 Task: Look for space in Ciudad Guayana, Venezuela from 26th August, 2023 to 10th September, 2023 for 6 adults, 2 children in price range Rs.10000 to Rs.15000. Place can be entire place or shared room with 6 bedrooms having 6 beds and 6 bathrooms. Property type can be house, flat, guest house. Amenities needed are: wifi, TV, free parkinig on premises, gym, breakfast. Booking option can be shelf check-in. Required host language is English.
Action: Mouse moved to (485, 93)
Screenshot: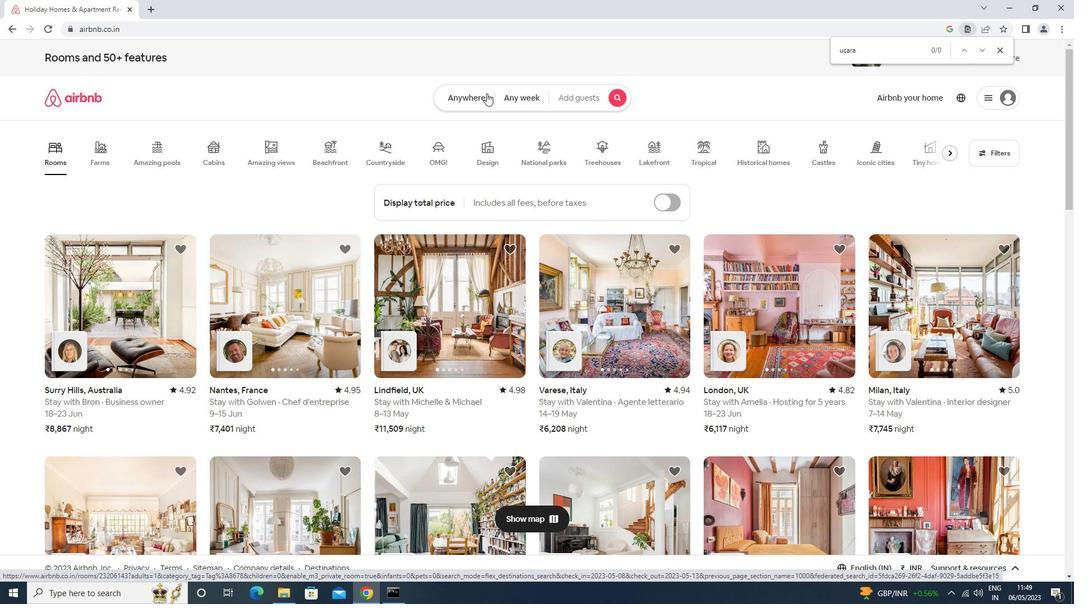 
Action: Mouse pressed left at (485, 93)
Screenshot: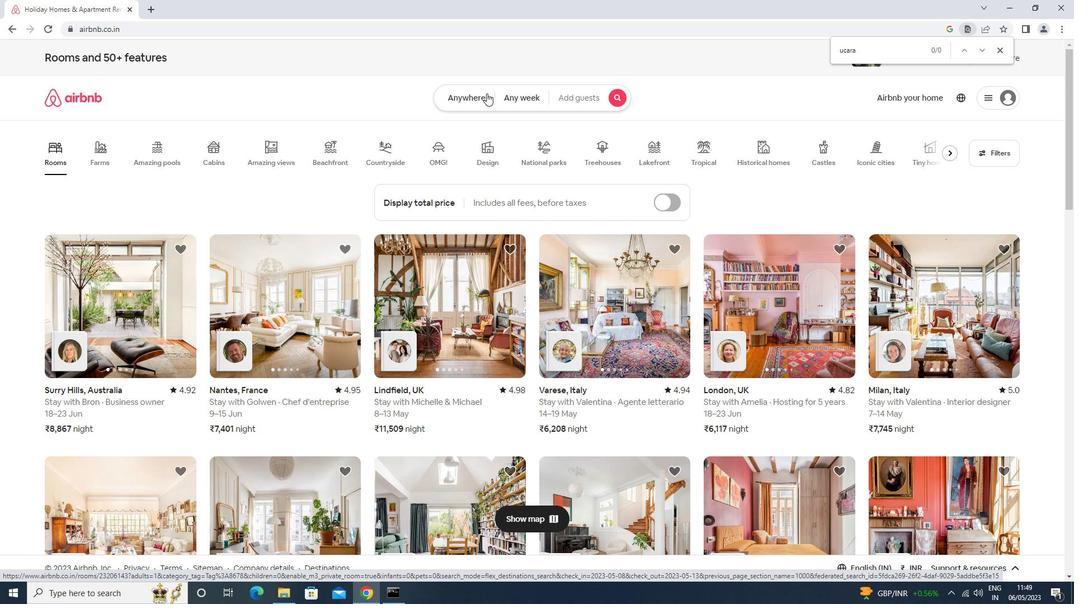 
Action: Mouse moved to (433, 135)
Screenshot: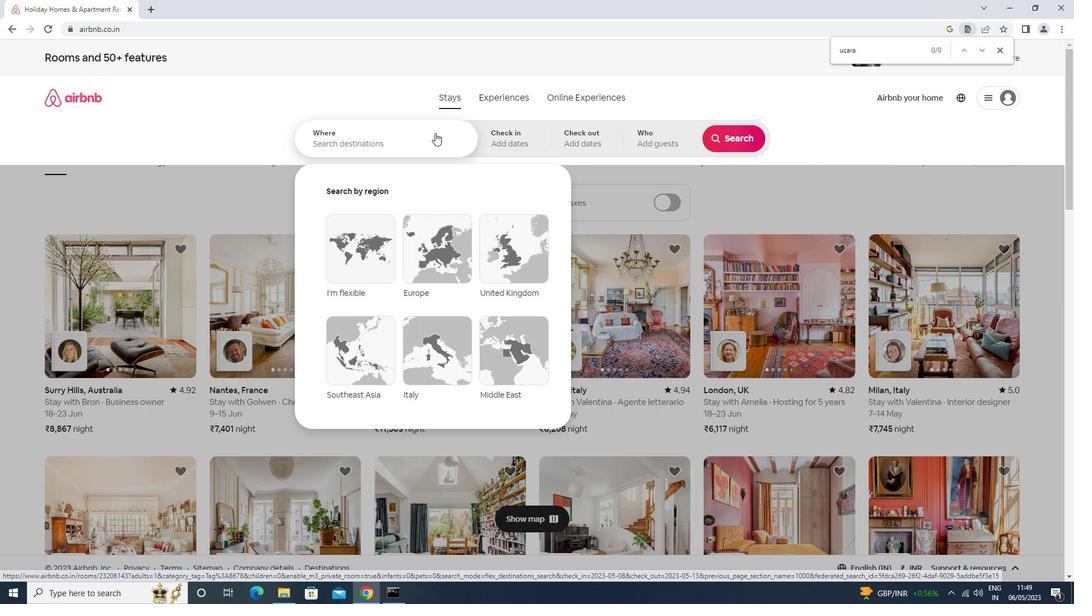 
Action: Mouse pressed left at (433, 135)
Screenshot: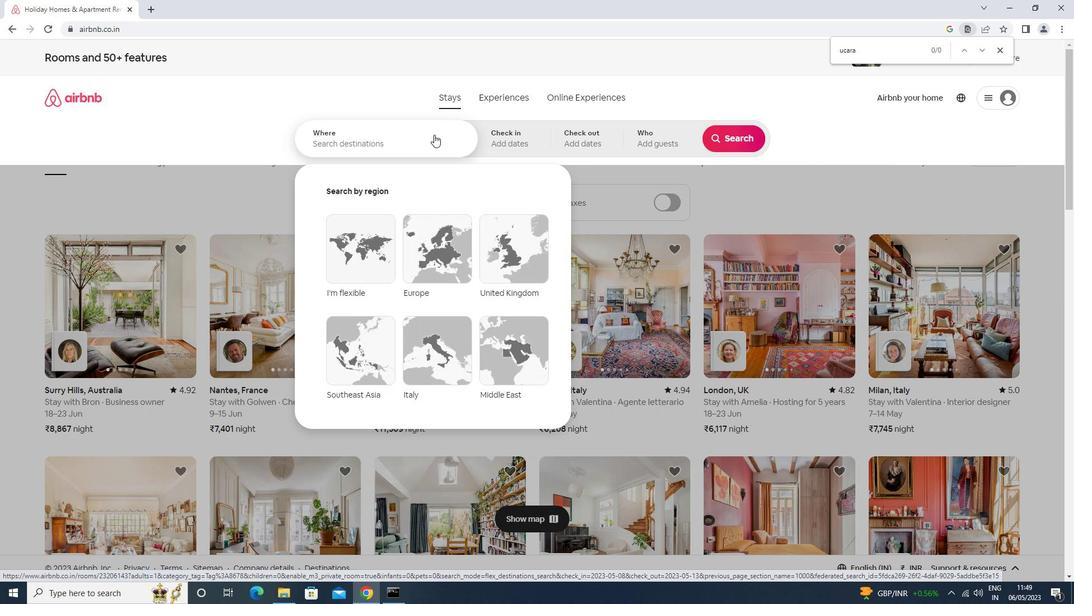 
Action: Key pressed ciug<Key.backspace>dad<Key.space>guat<Key.backspace>yana<Key.enter>
Screenshot: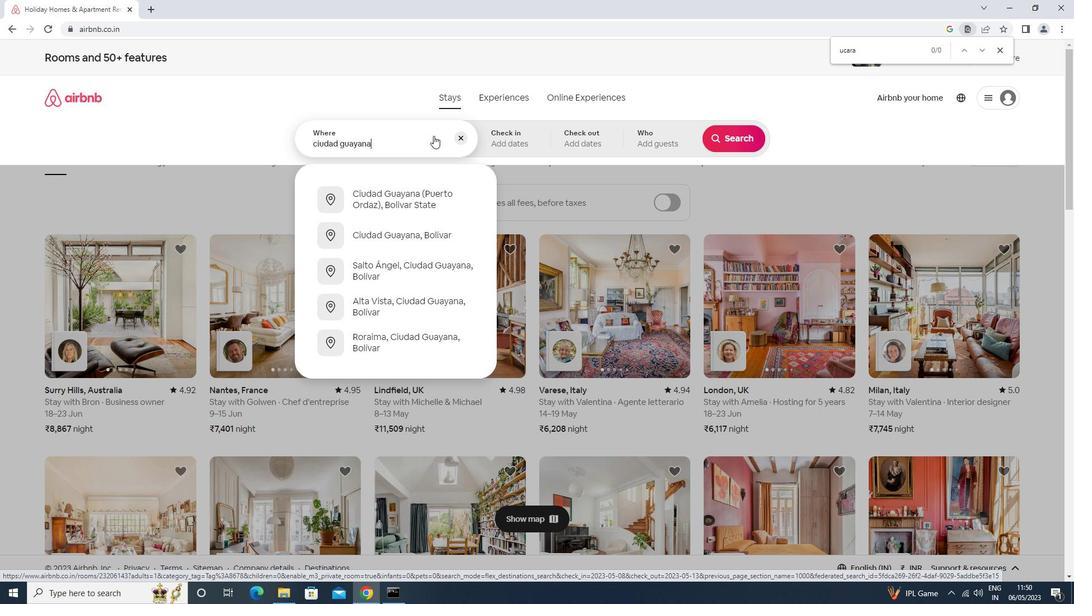 
Action: Mouse moved to (727, 230)
Screenshot: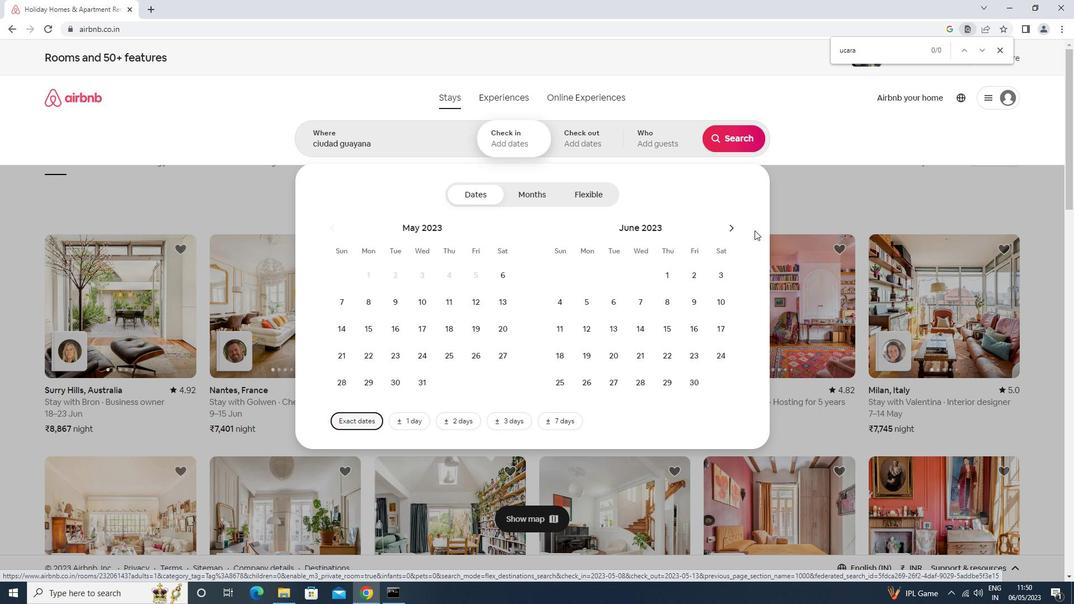 
Action: Mouse pressed left at (727, 230)
Screenshot: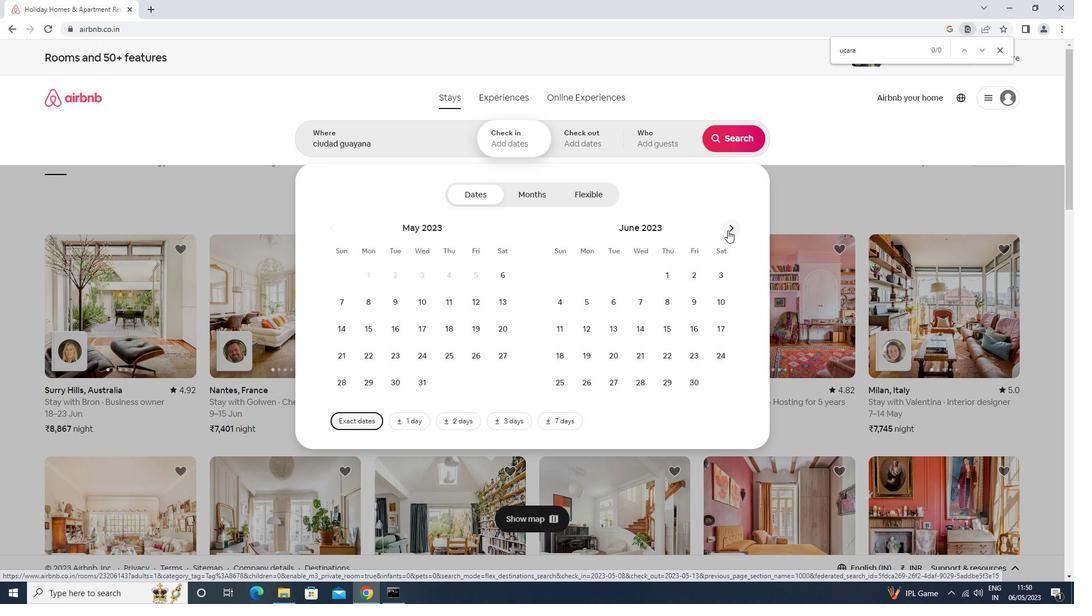 
Action: Mouse pressed left at (727, 230)
Screenshot: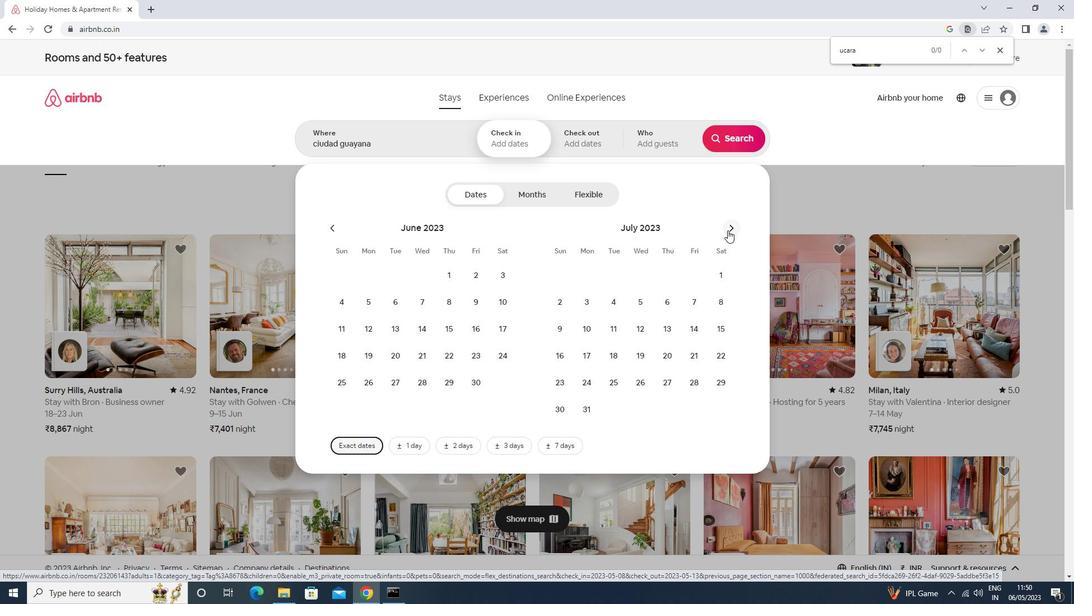 
Action: Mouse moved to (716, 356)
Screenshot: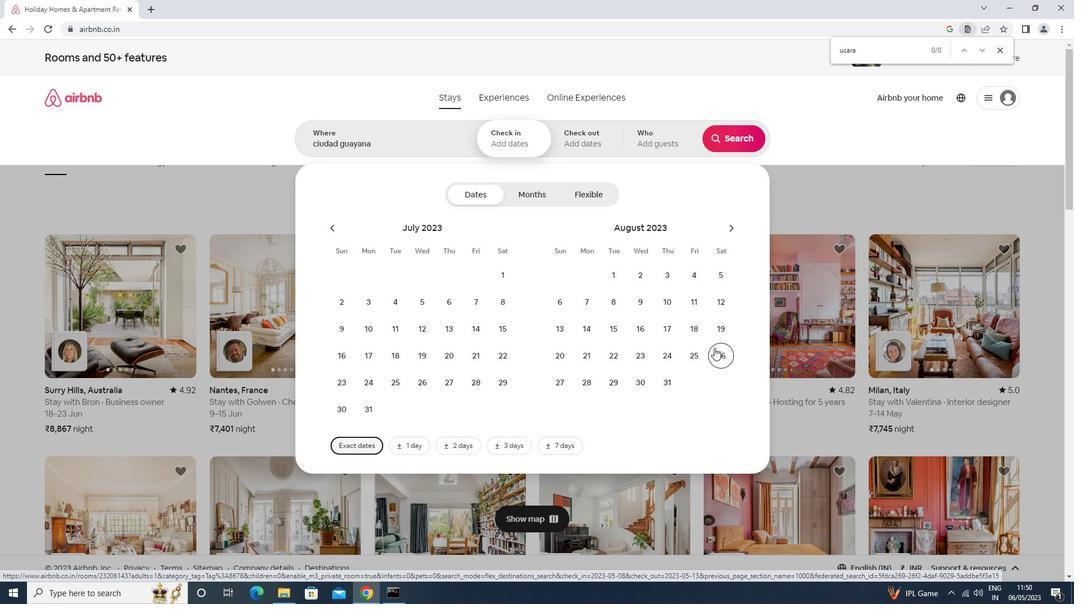 
Action: Mouse pressed left at (716, 356)
Screenshot: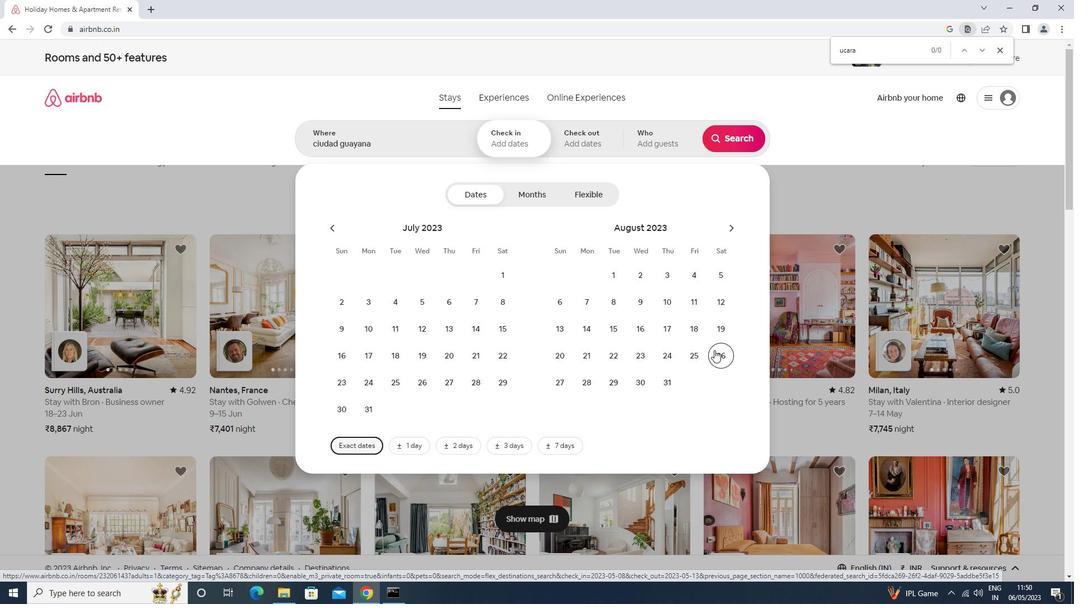 
Action: Mouse moved to (725, 229)
Screenshot: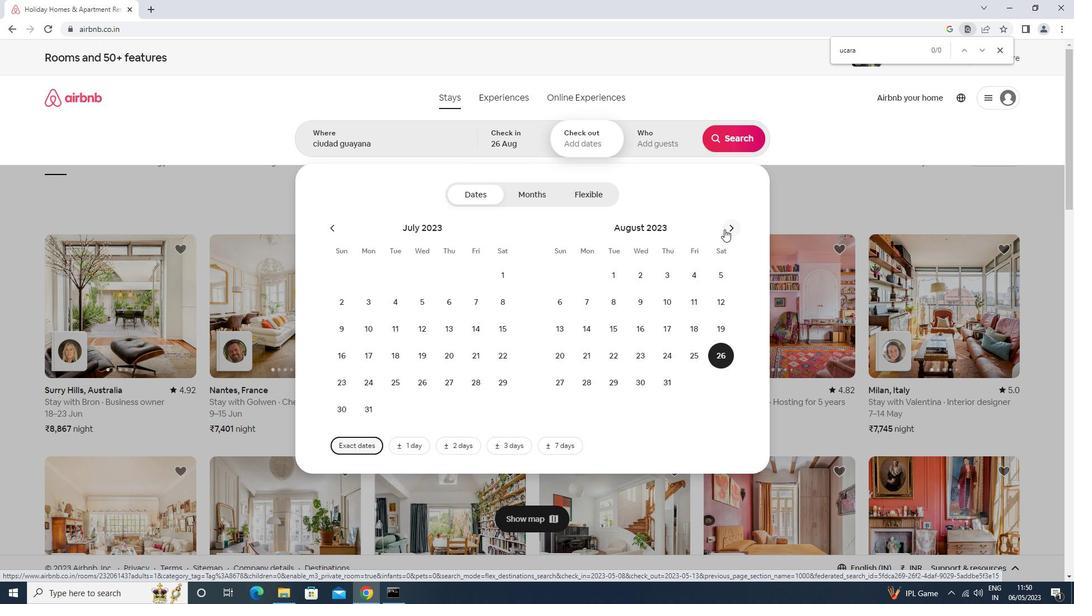 
Action: Mouse pressed left at (725, 229)
Screenshot: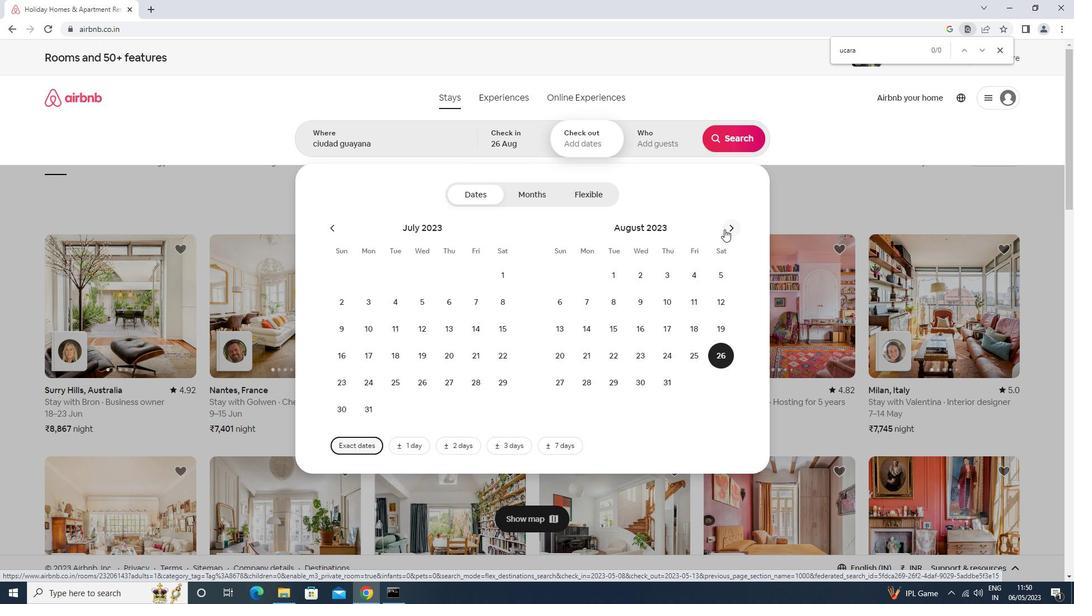 
Action: Mouse moved to (566, 330)
Screenshot: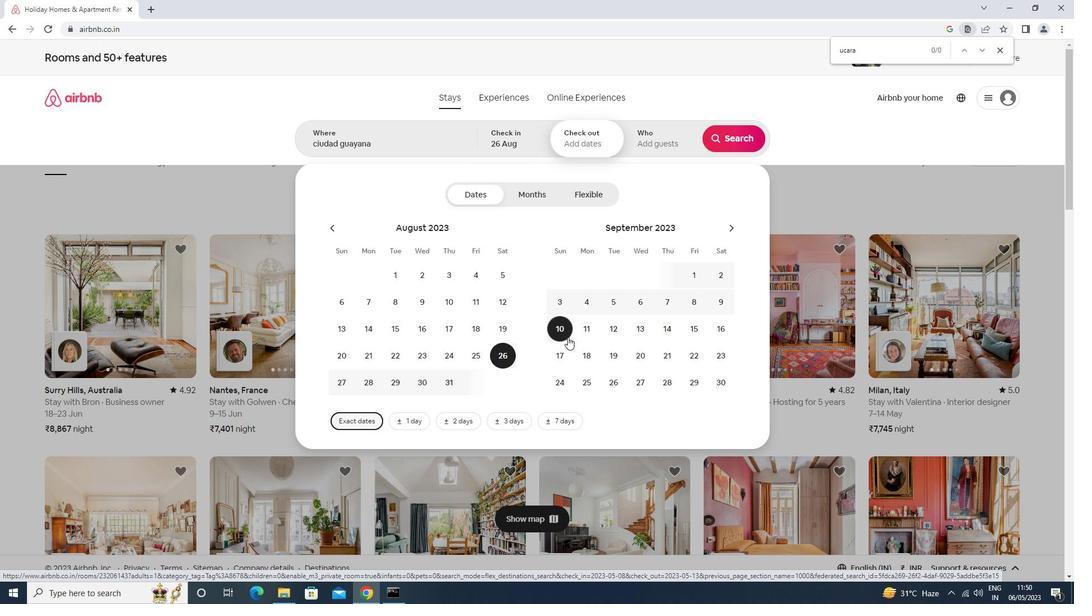 
Action: Mouse pressed left at (566, 330)
Screenshot: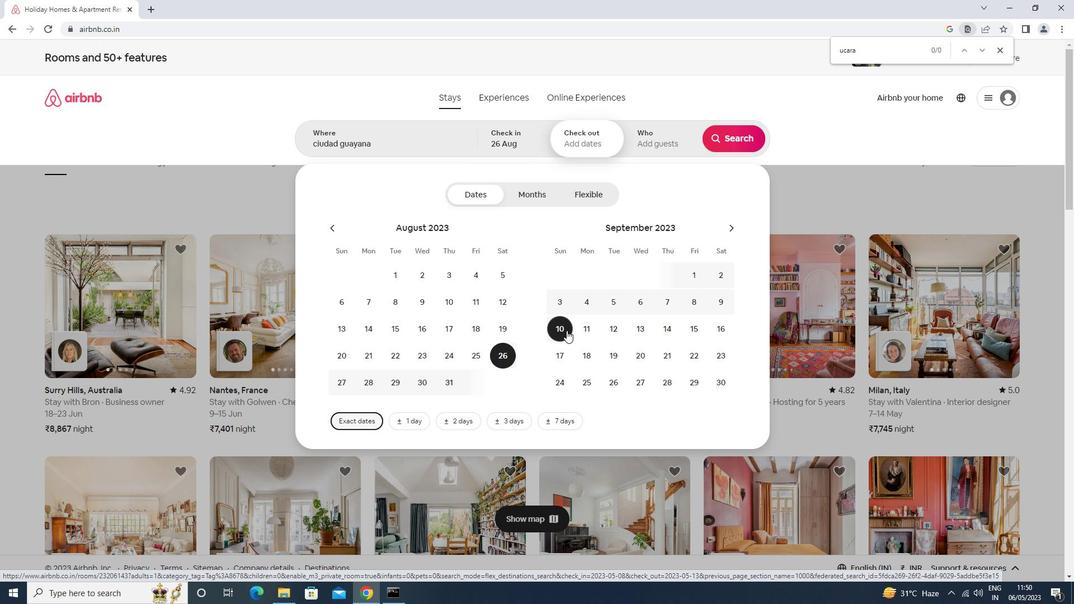 
Action: Mouse moved to (653, 148)
Screenshot: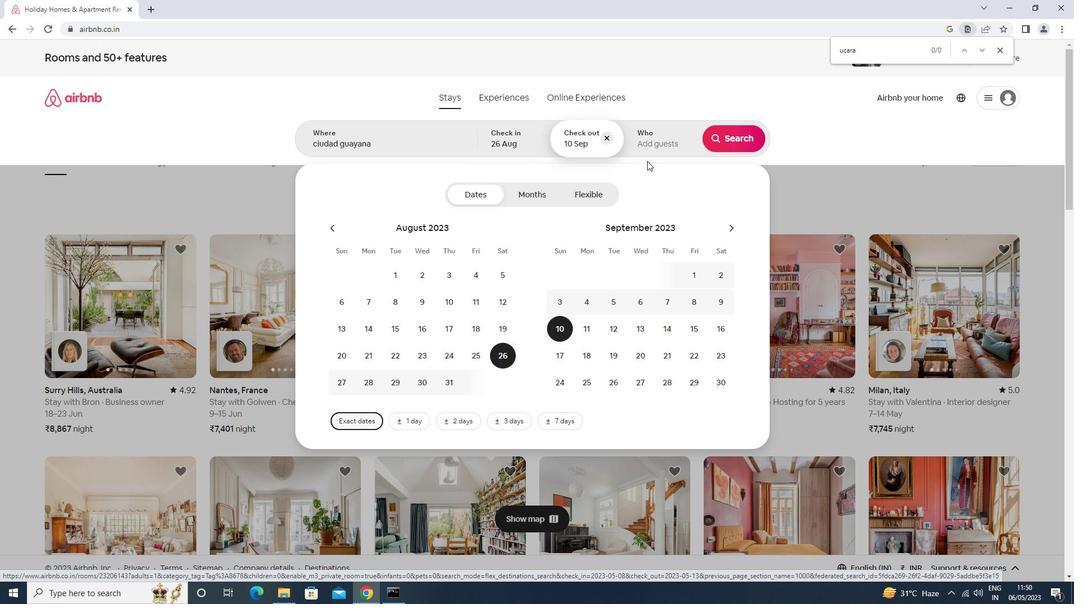 
Action: Mouse pressed left at (653, 148)
Screenshot: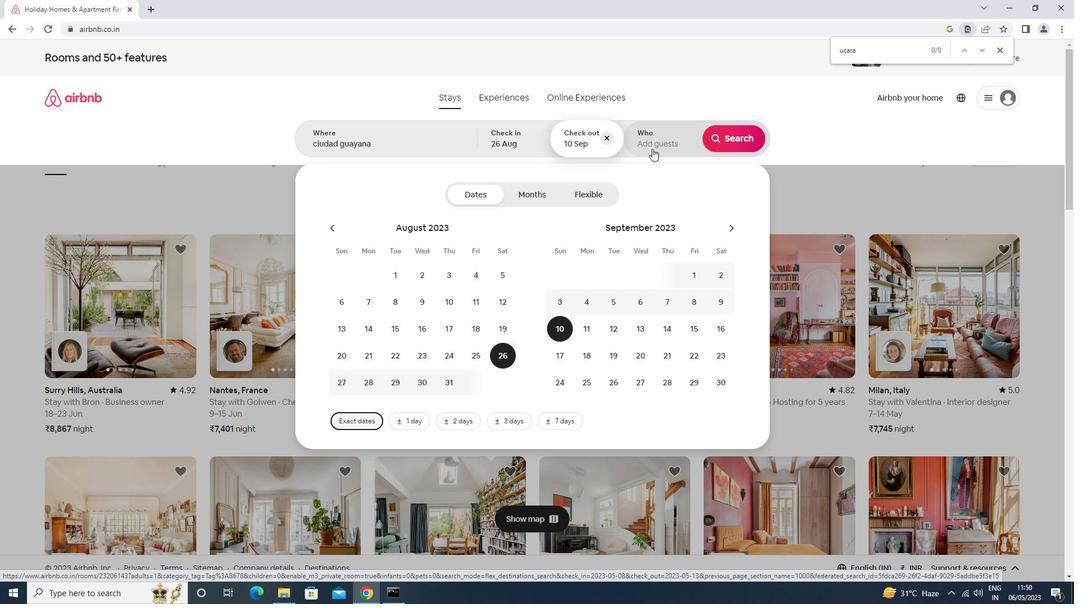 
Action: Mouse moved to (741, 198)
Screenshot: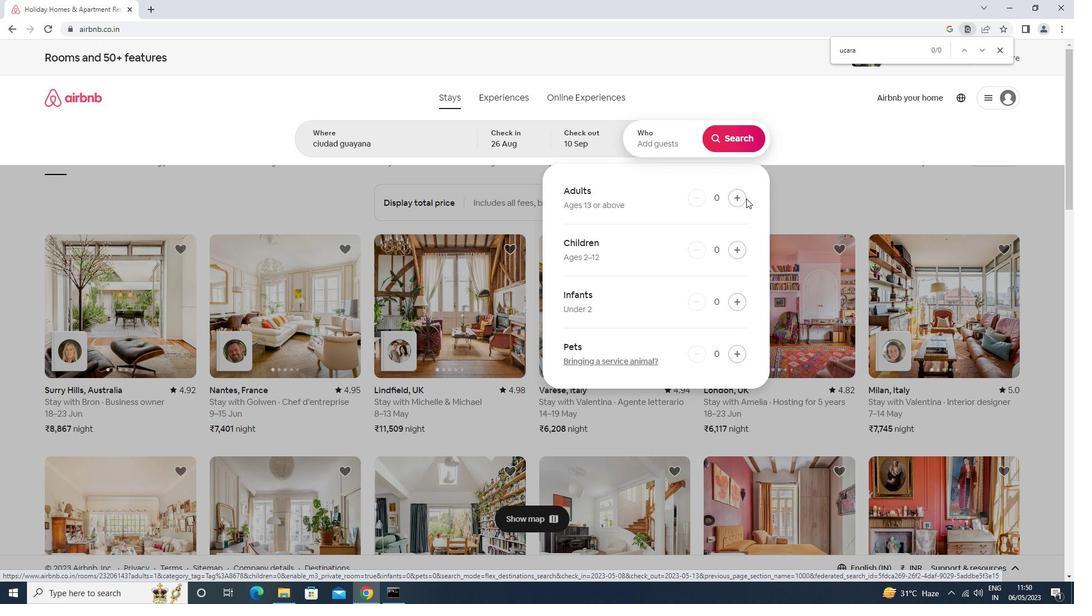 
Action: Mouse pressed left at (741, 198)
Screenshot: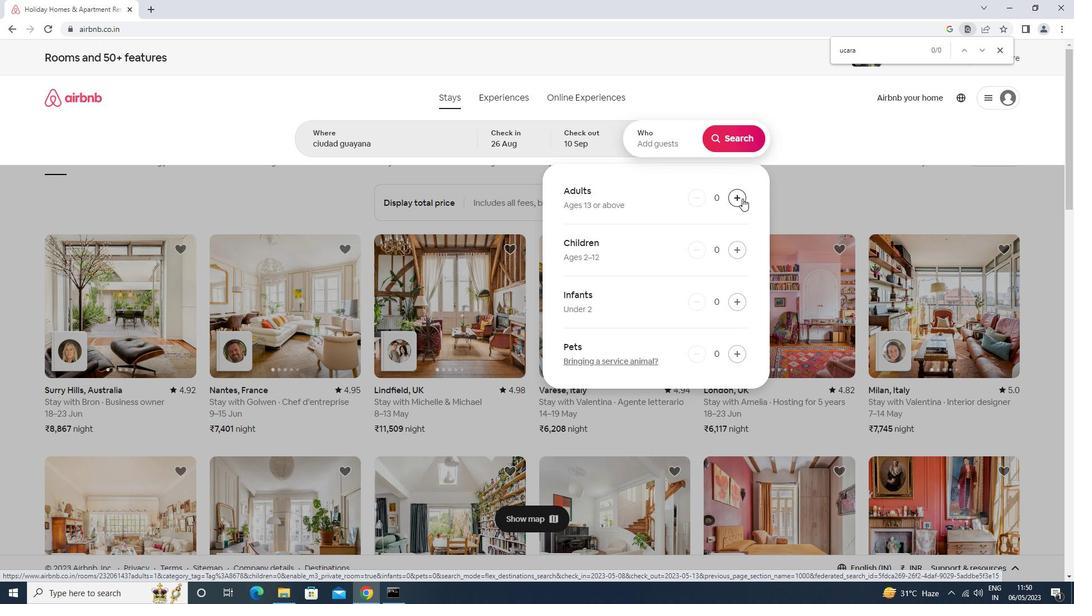 
Action: Mouse moved to (741, 198)
Screenshot: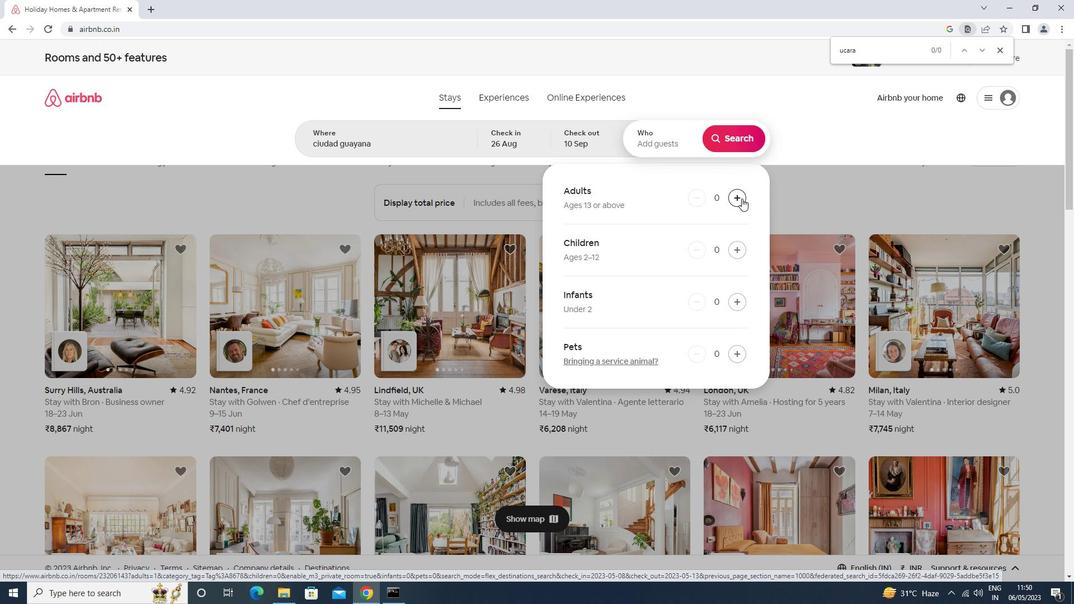 
Action: Mouse pressed left at (741, 198)
Screenshot: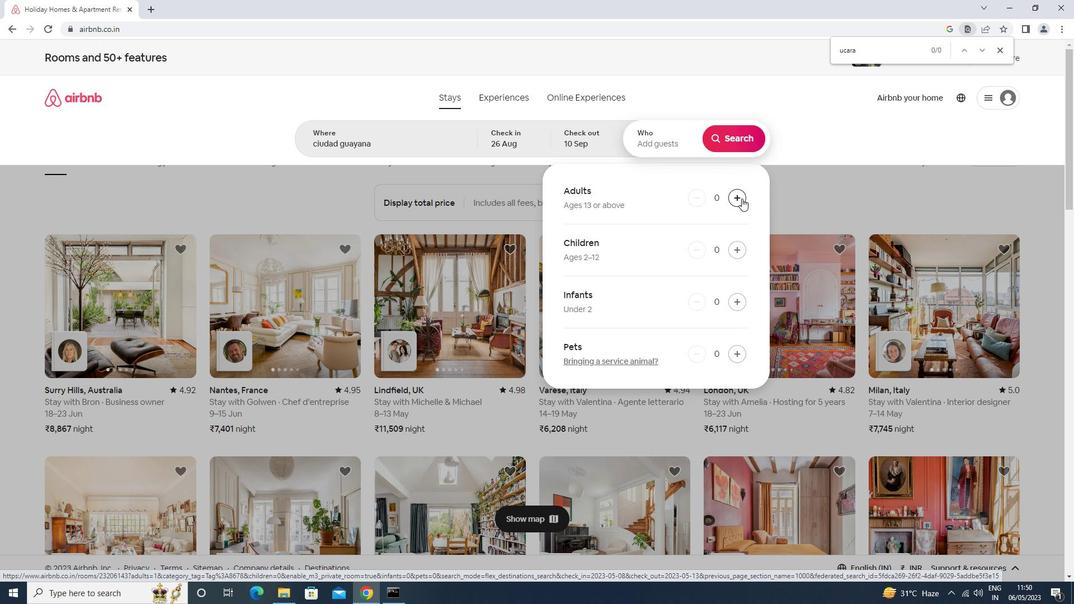 
Action: Mouse pressed left at (741, 198)
Screenshot: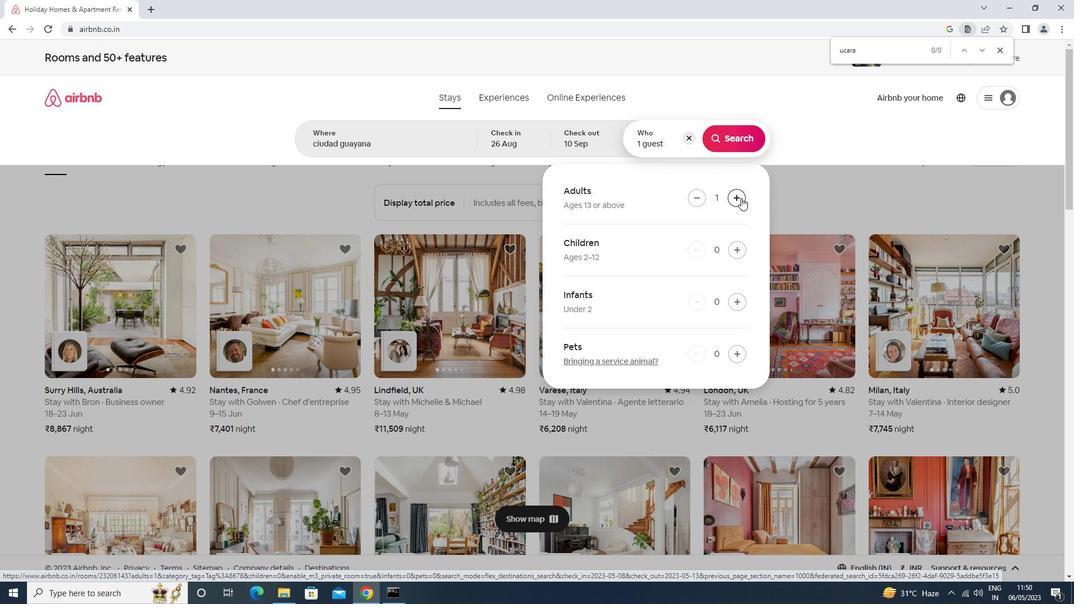 
Action: Mouse pressed left at (741, 198)
Screenshot: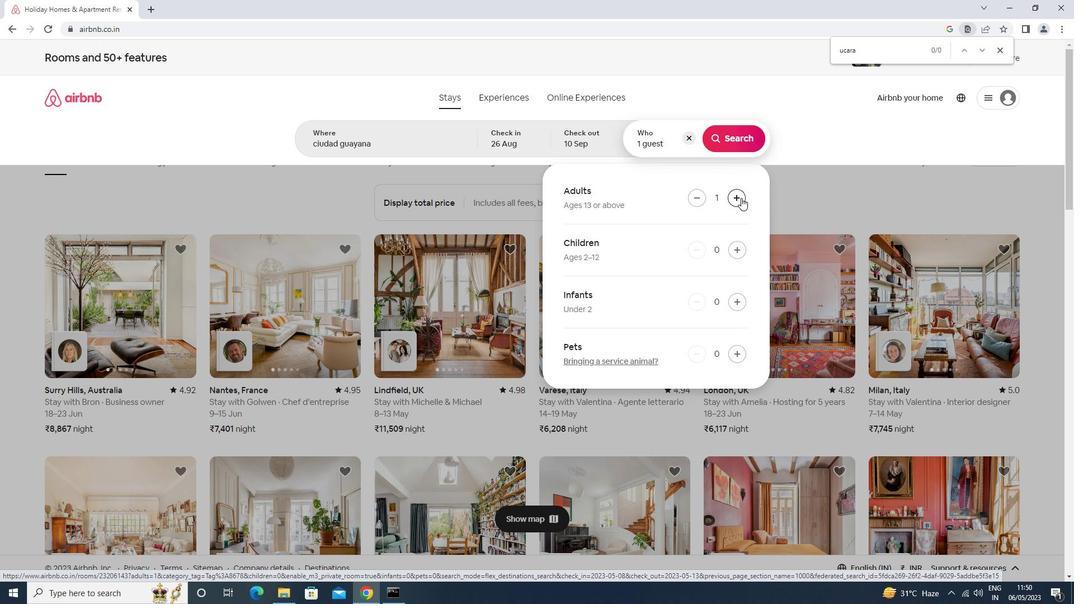 
Action: Mouse pressed left at (741, 198)
Screenshot: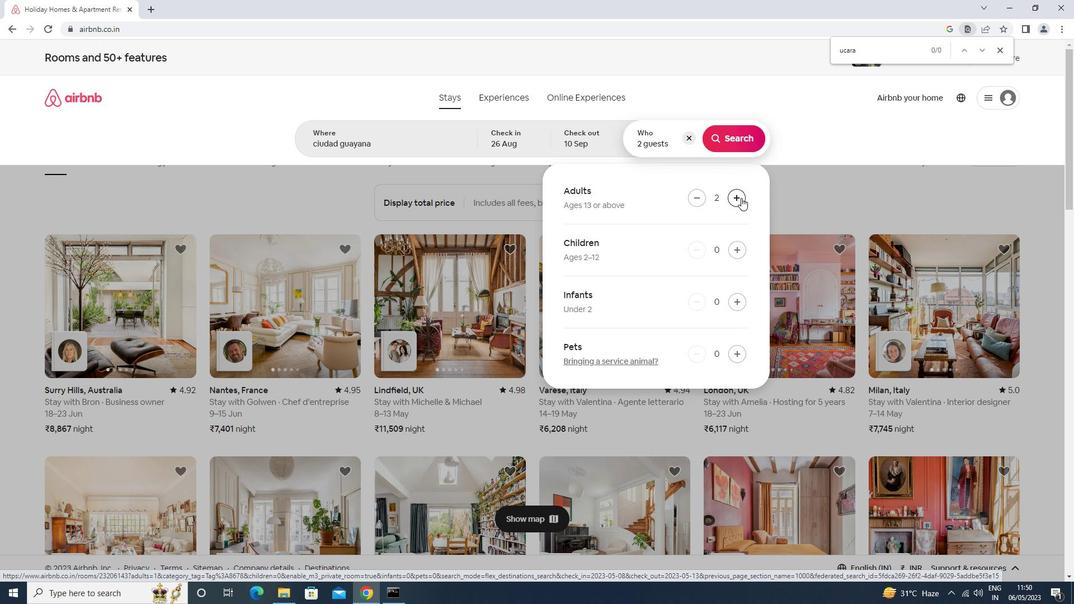 
Action: Mouse pressed left at (741, 198)
Screenshot: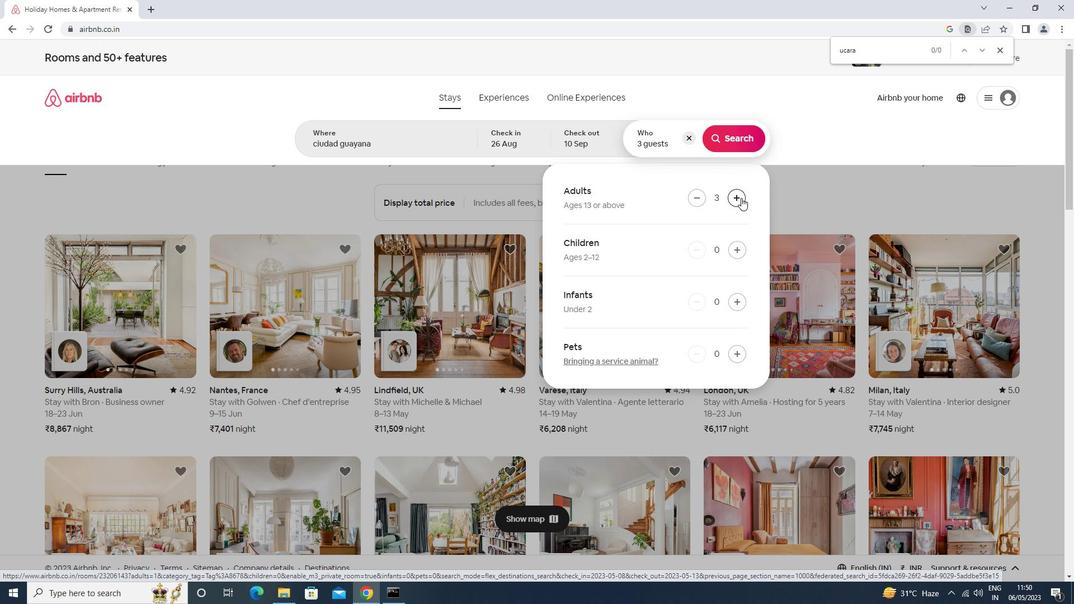 
Action: Mouse moved to (734, 257)
Screenshot: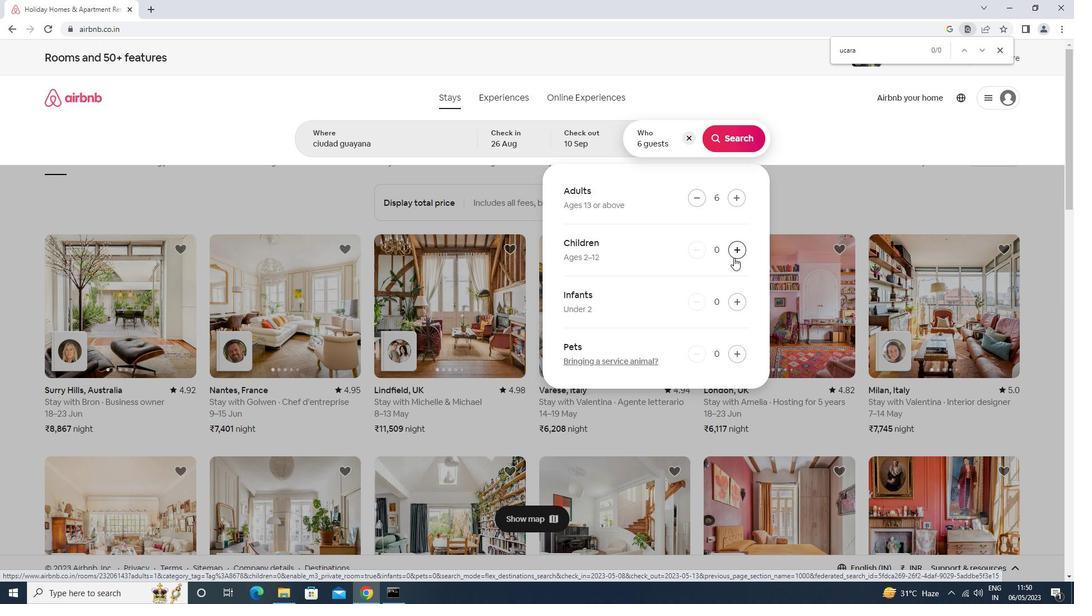 
Action: Mouse pressed left at (734, 257)
Screenshot: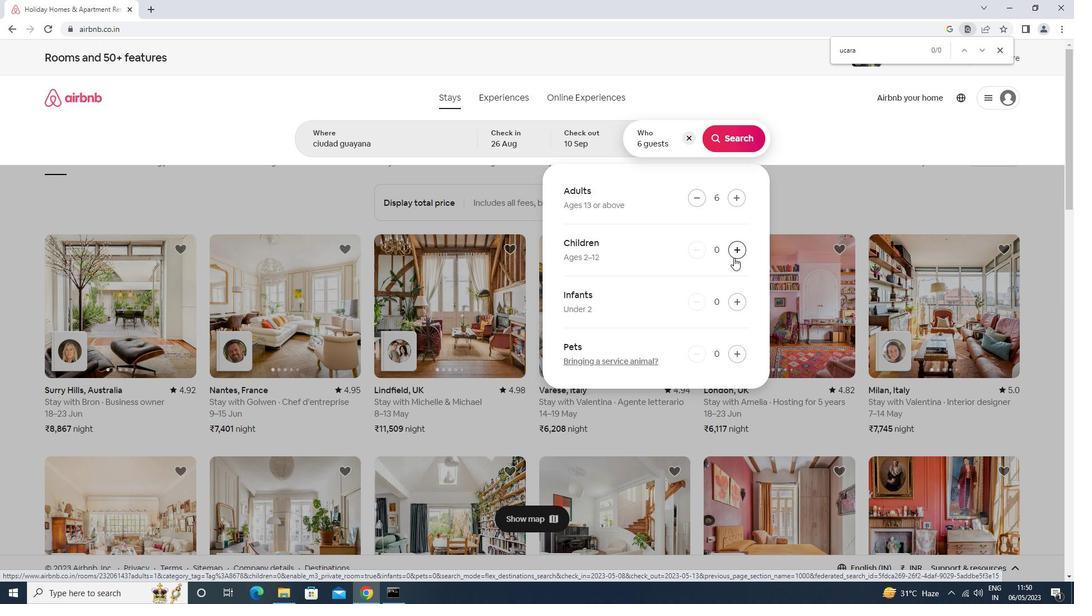
Action: Mouse pressed left at (734, 257)
Screenshot: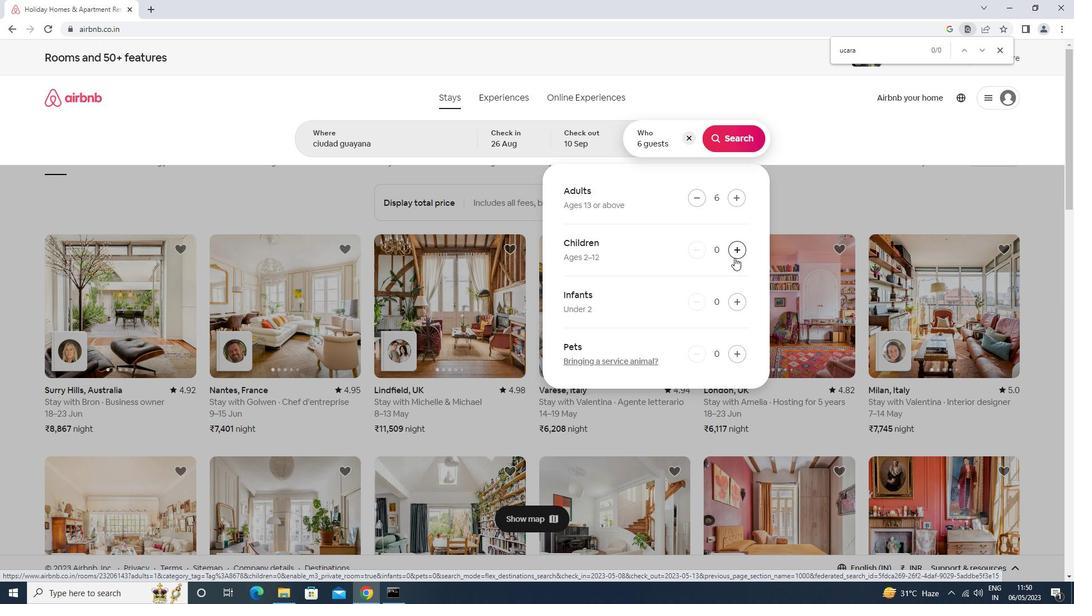
Action: Mouse moved to (736, 139)
Screenshot: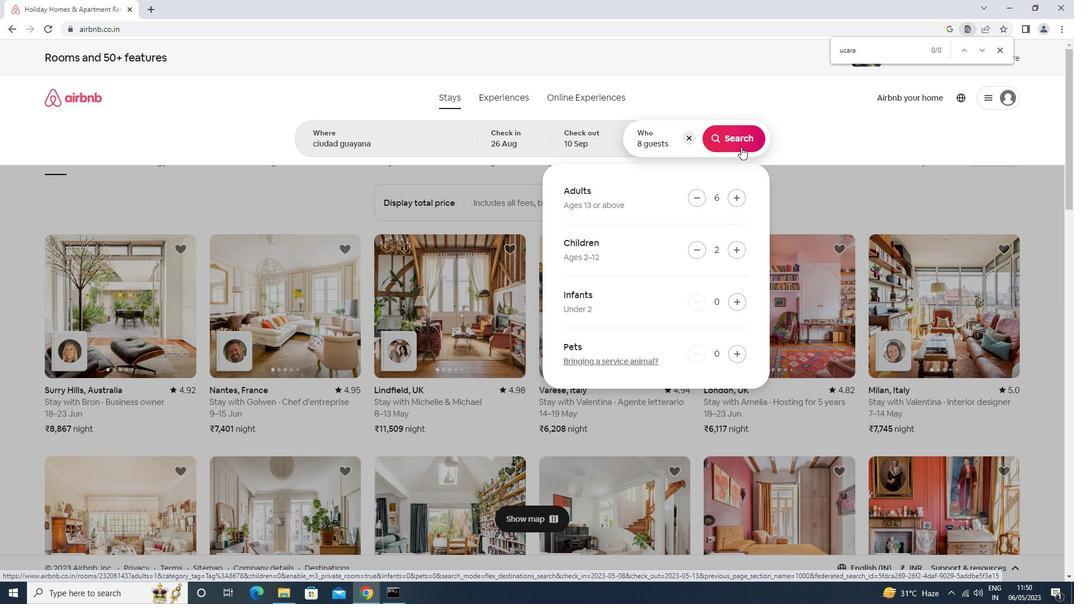 
Action: Mouse pressed left at (736, 139)
Screenshot: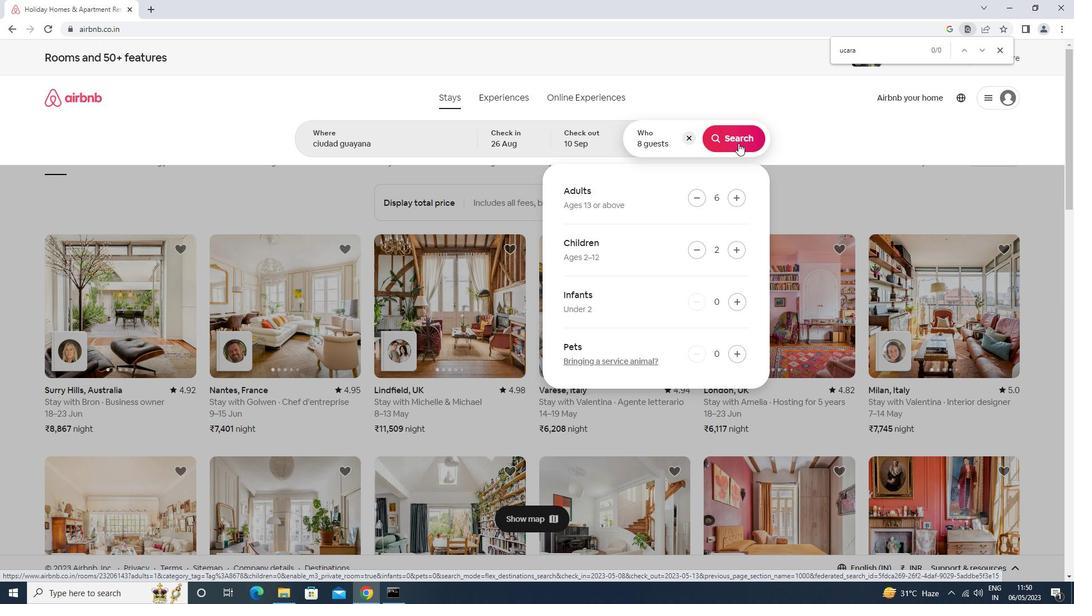 
Action: Mouse moved to (1025, 109)
Screenshot: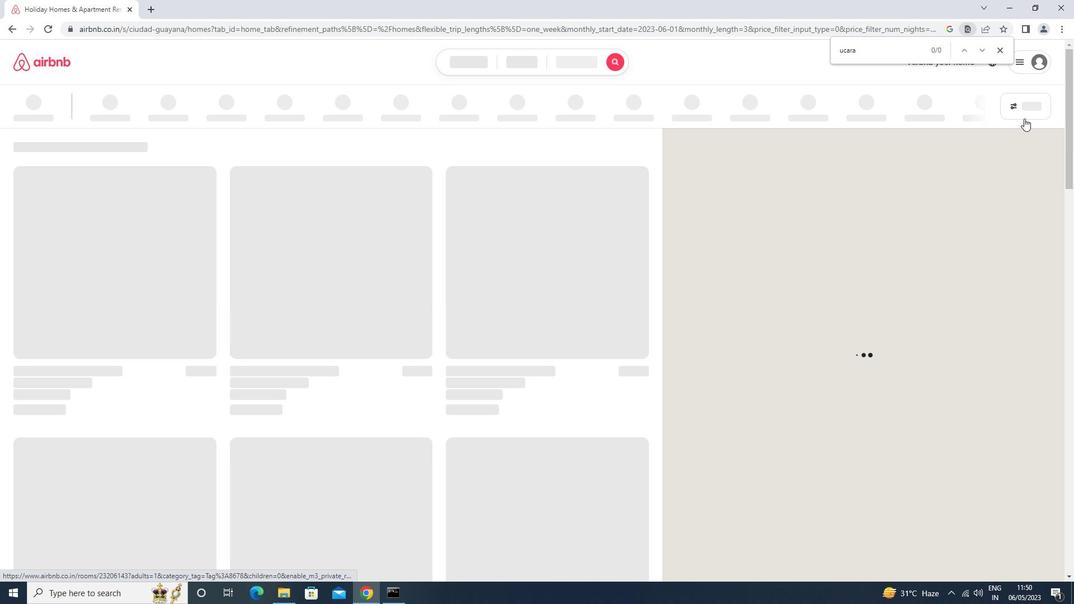 
Action: Mouse pressed left at (1025, 109)
Screenshot: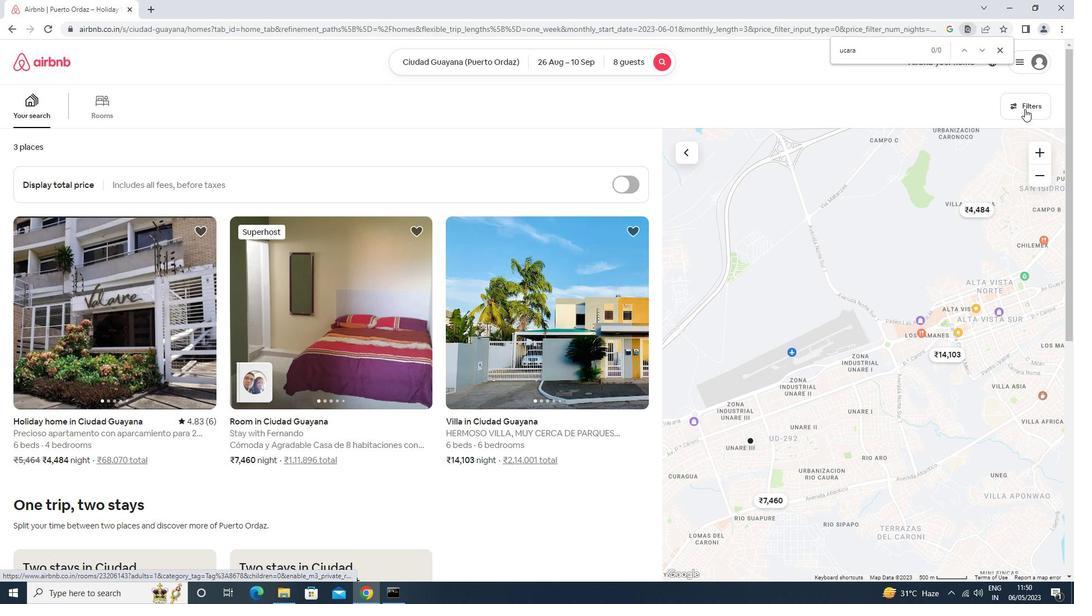 
Action: Mouse pressed left at (1025, 109)
Screenshot: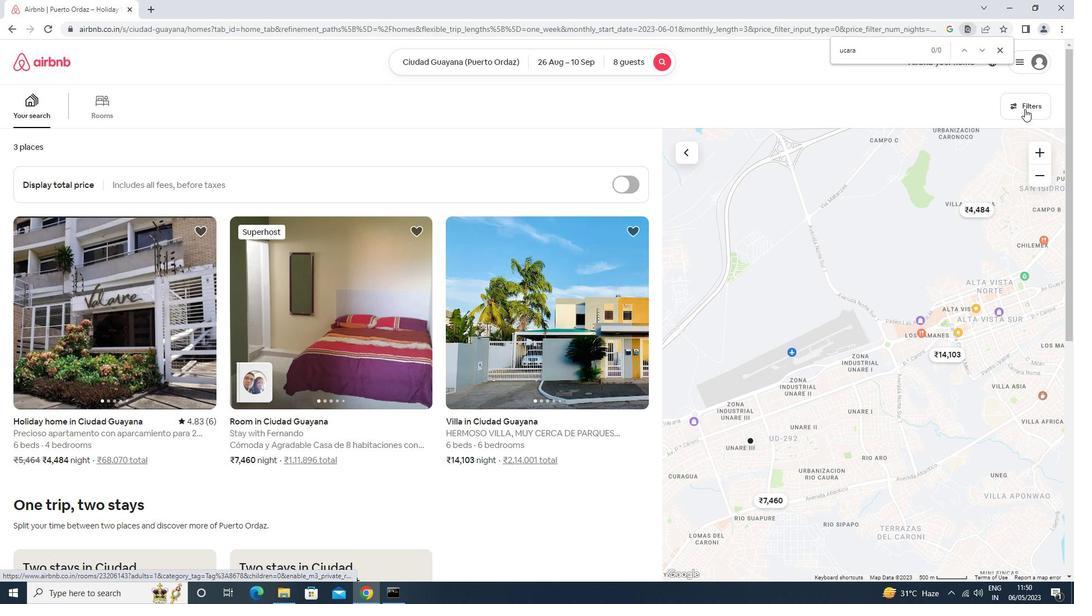 
Action: Mouse moved to (1017, 106)
Screenshot: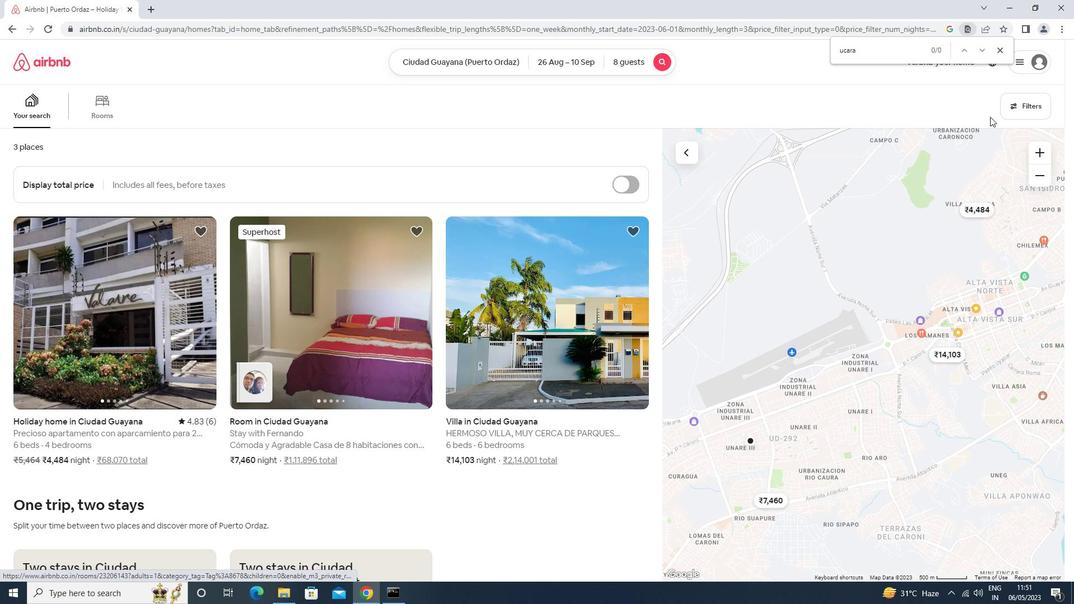 
Action: Mouse pressed left at (1017, 106)
Screenshot: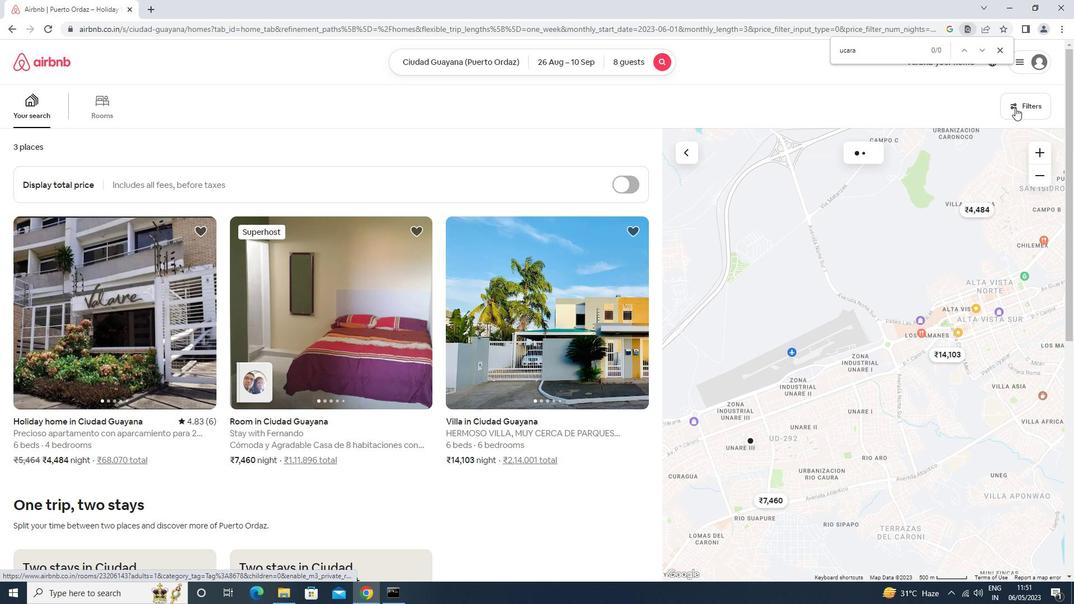 
Action: Mouse moved to (416, 386)
Screenshot: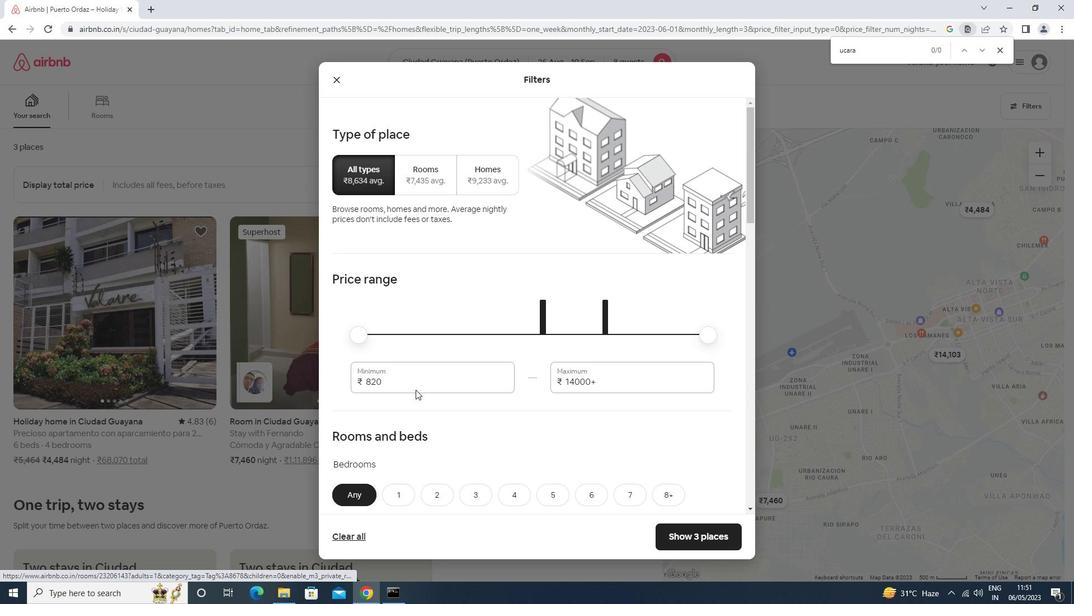 
Action: Mouse pressed left at (416, 386)
Screenshot: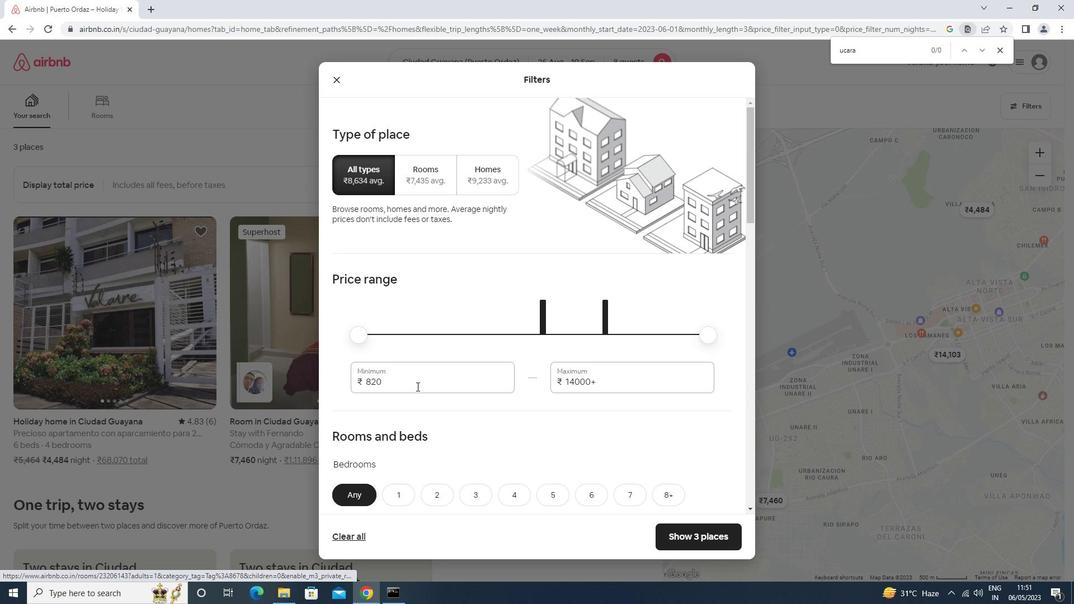 
Action: Key pressed <Key.backspace><Key.backspace><Key.backspace><Key.backspace>10000<Key.tab>15000
Screenshot: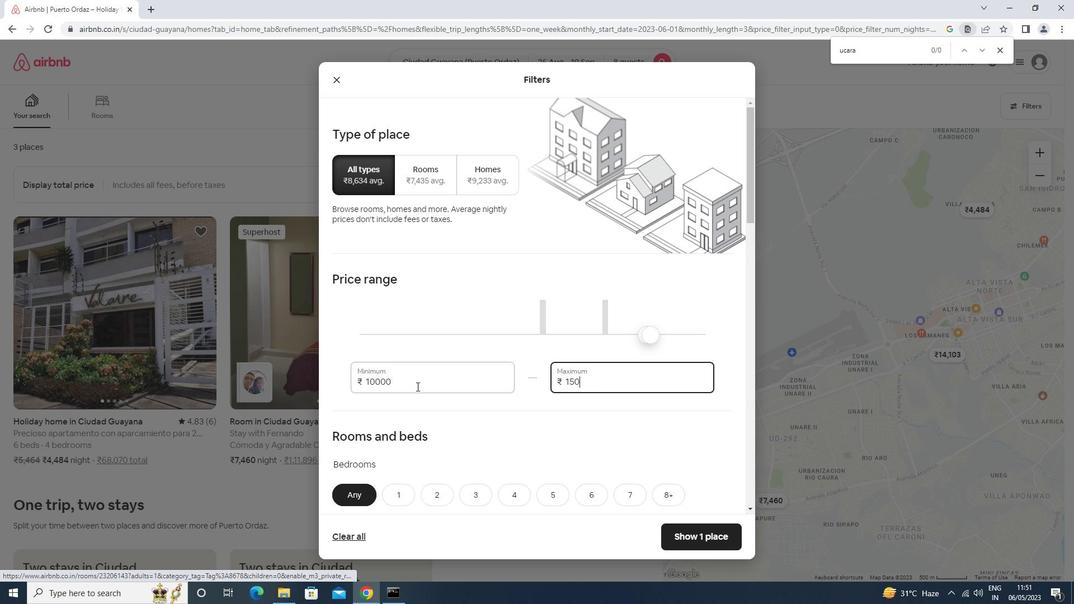 
Action: Mouse scrolled (416, 386) with delta (0, 0)
Screenshot: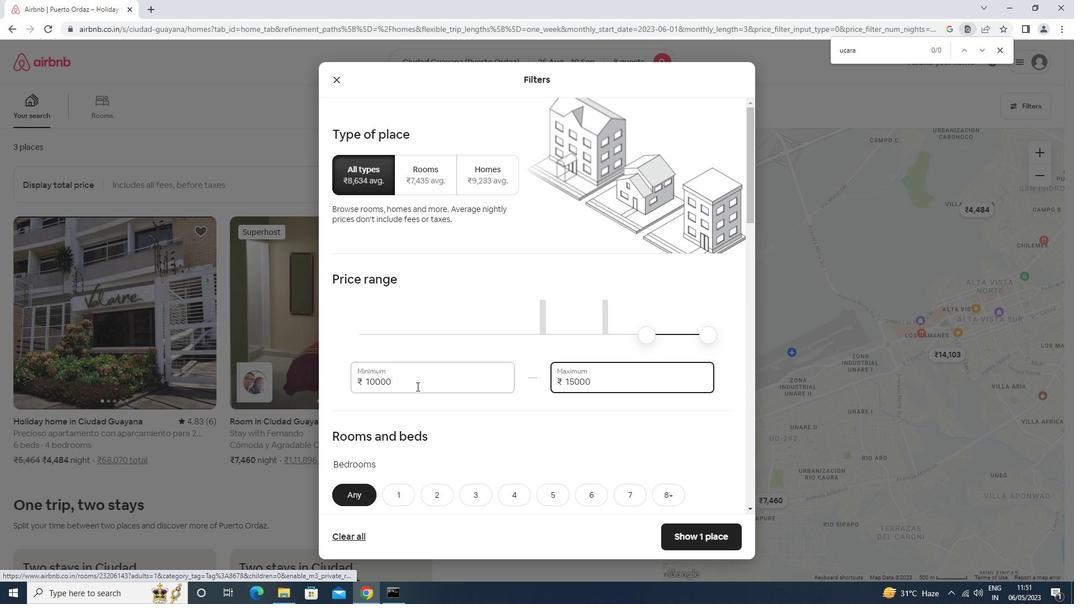 
Action: Mouse scrolled (416, 386) with delta (0, 0)
Screenshot: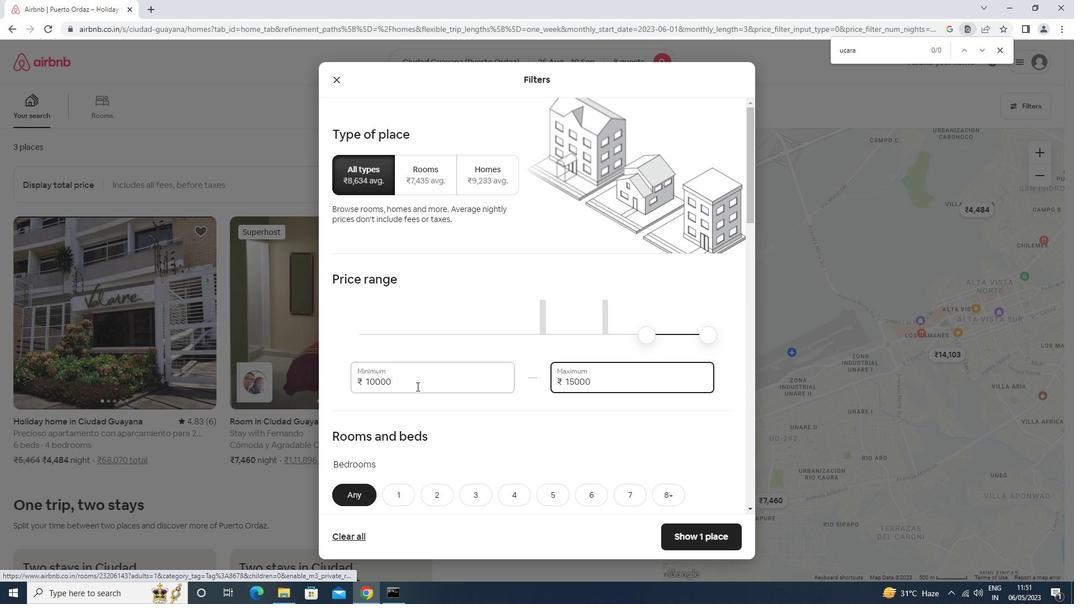 
Action: Mouse scrolled (416, 386) with delta (0, 0)
Screenshot: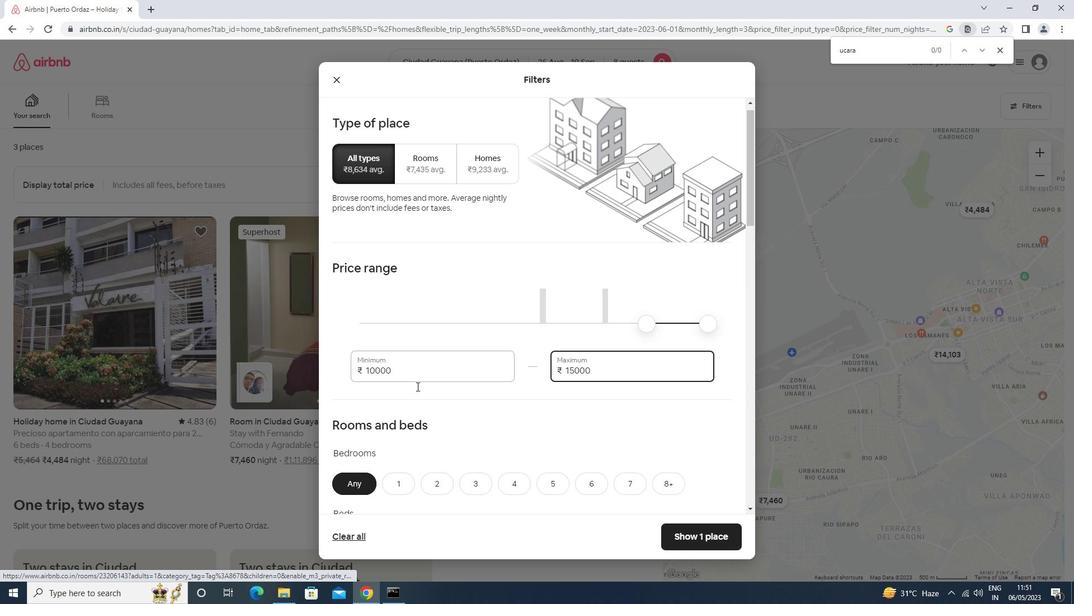 
Action: Mouse moved to (594, 331)
Screenshot: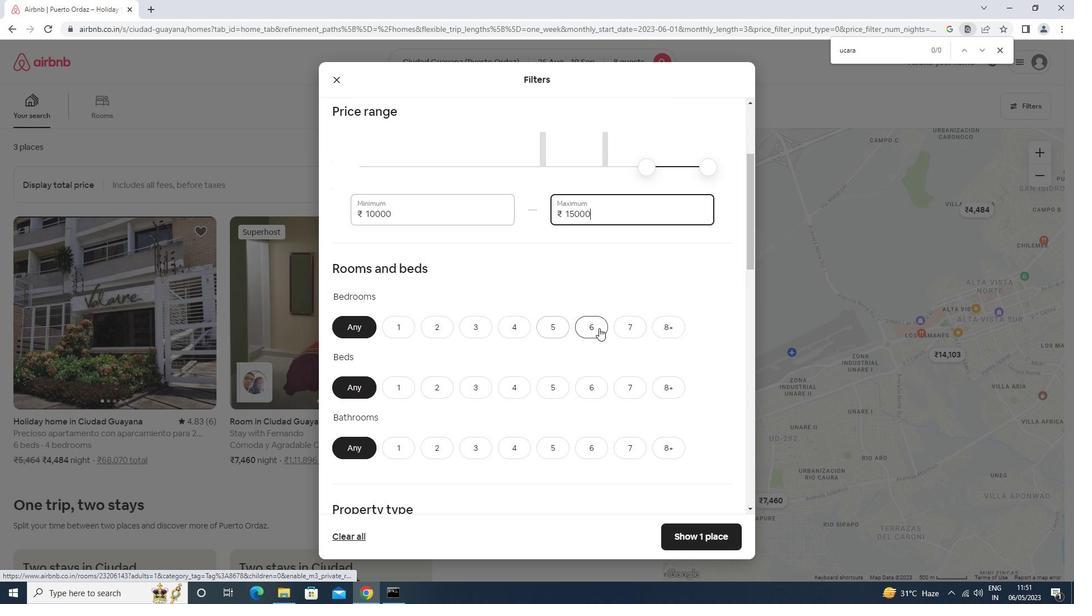 
Action: Mouse pressed left at (594, 331)
Screenshot: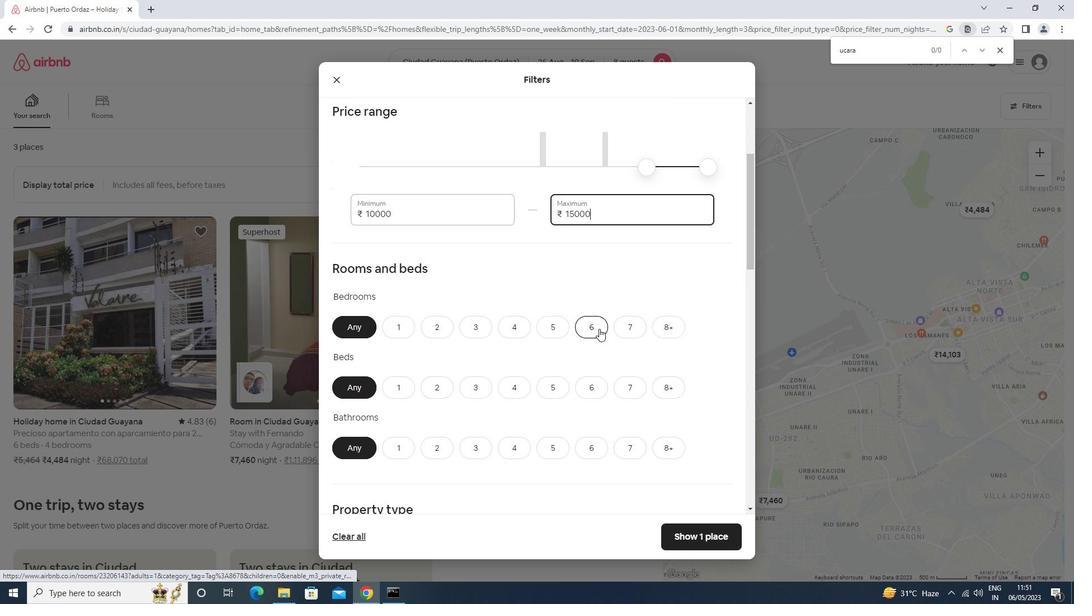 
Action: Mouse moved to (587, 391)
Screenshot: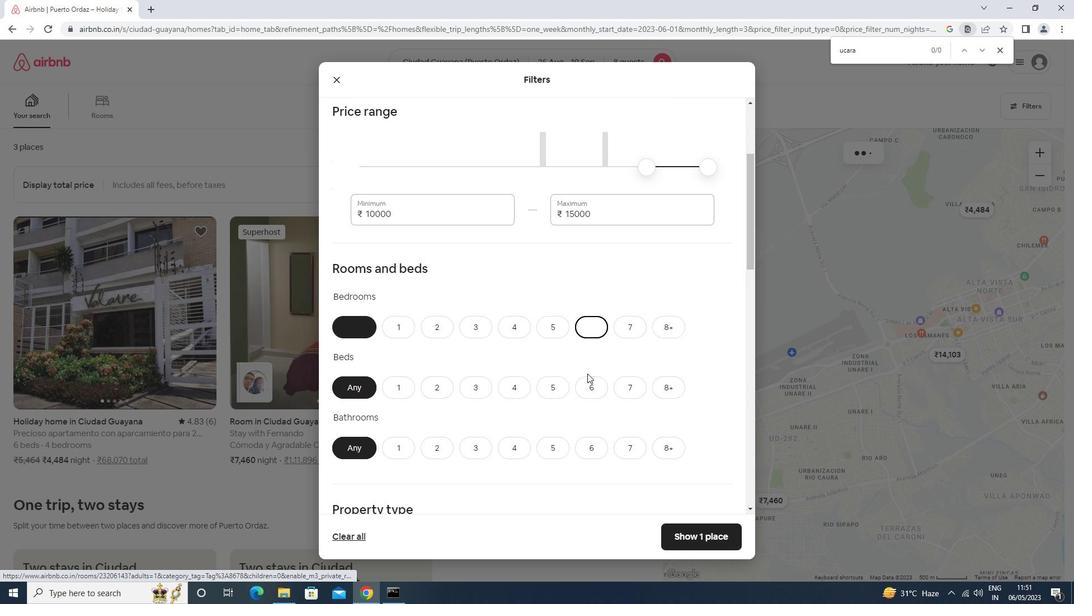 
Action: Mouse pressed left at (587, 391)
Screenshot: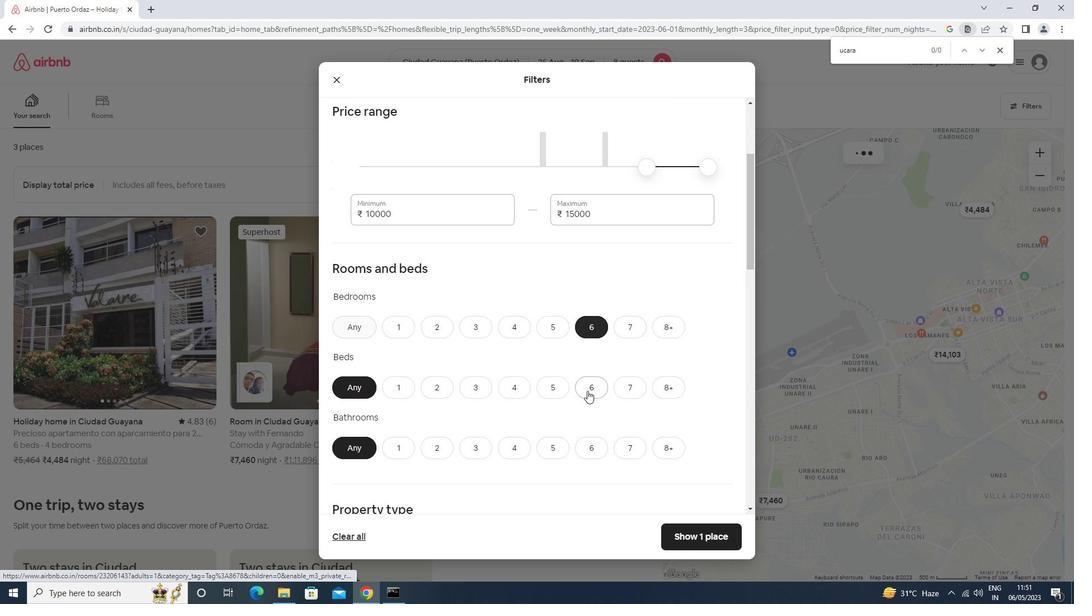 
Action: Mouse moved to (584, 451)
Screenshot: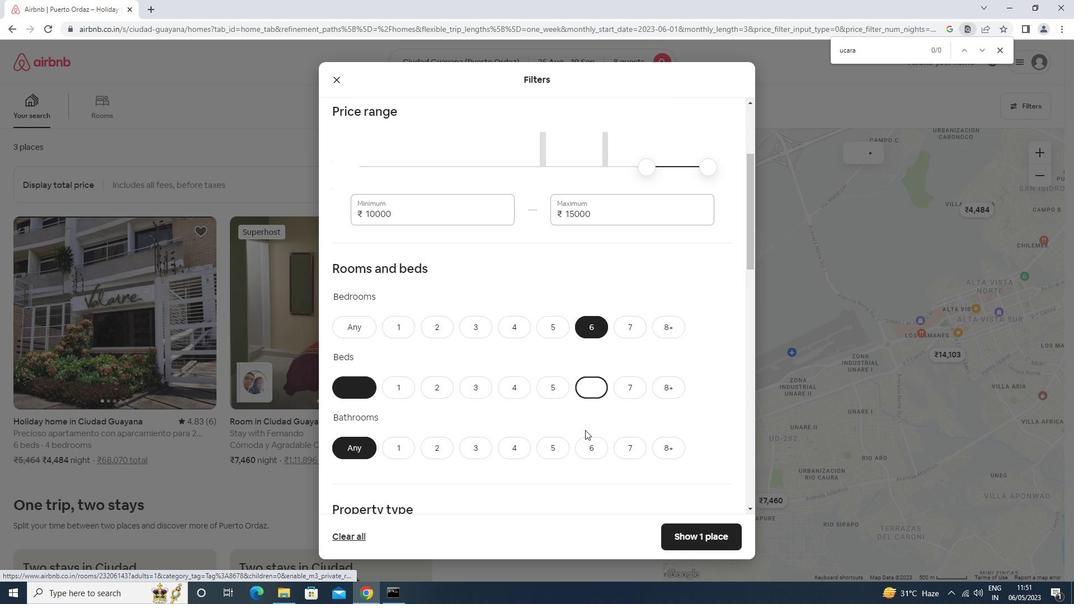 
Action: Mouse pressed left at (584, 451)
Screenshot: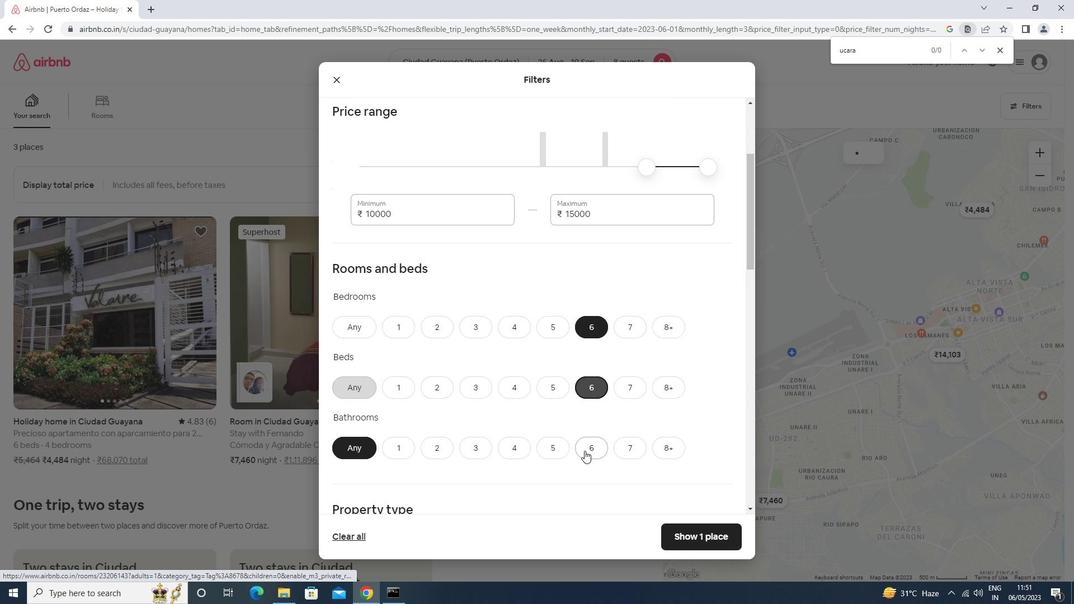 
Action: Mouse moved to (584, 452)
Screenshot: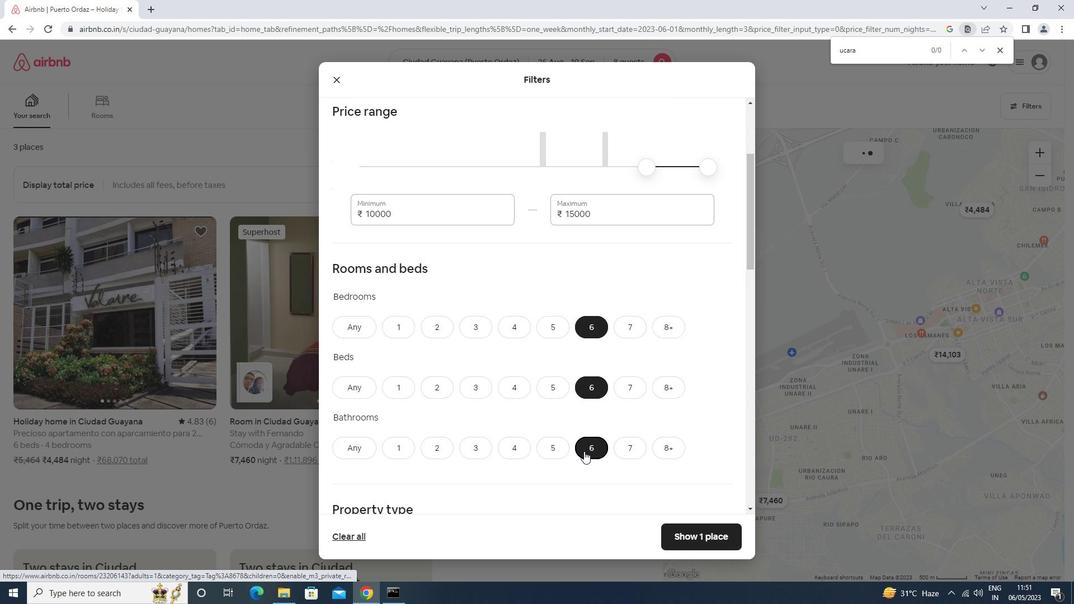 
Action: Mouse scrolled (584, 451) with delta (0, 0)
Screenshot: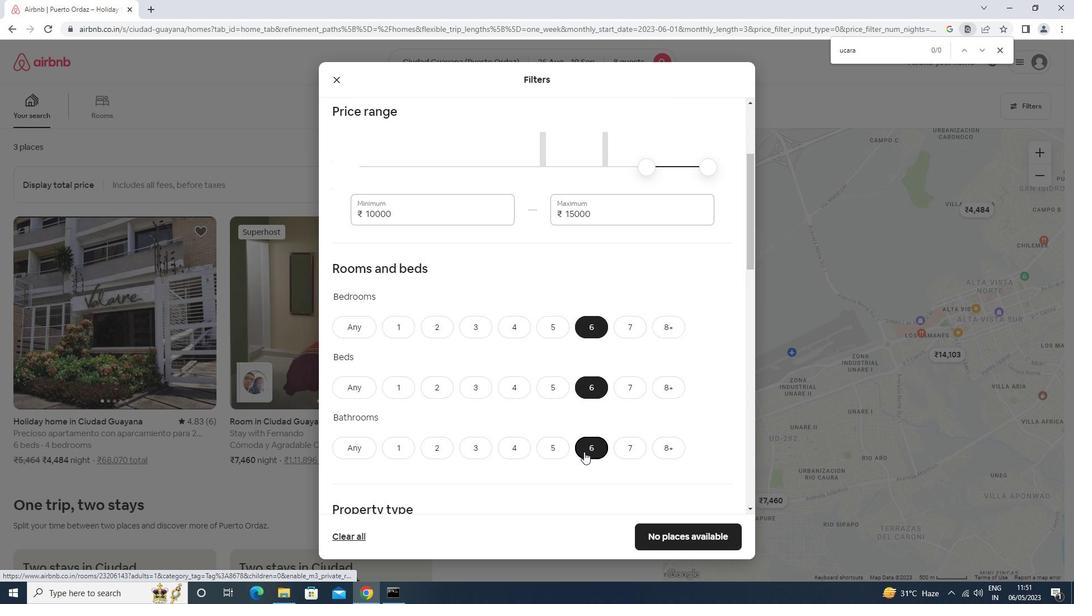 
Action: Mouse scrolled (584, 451) with delta (0, 0)
Screenshot: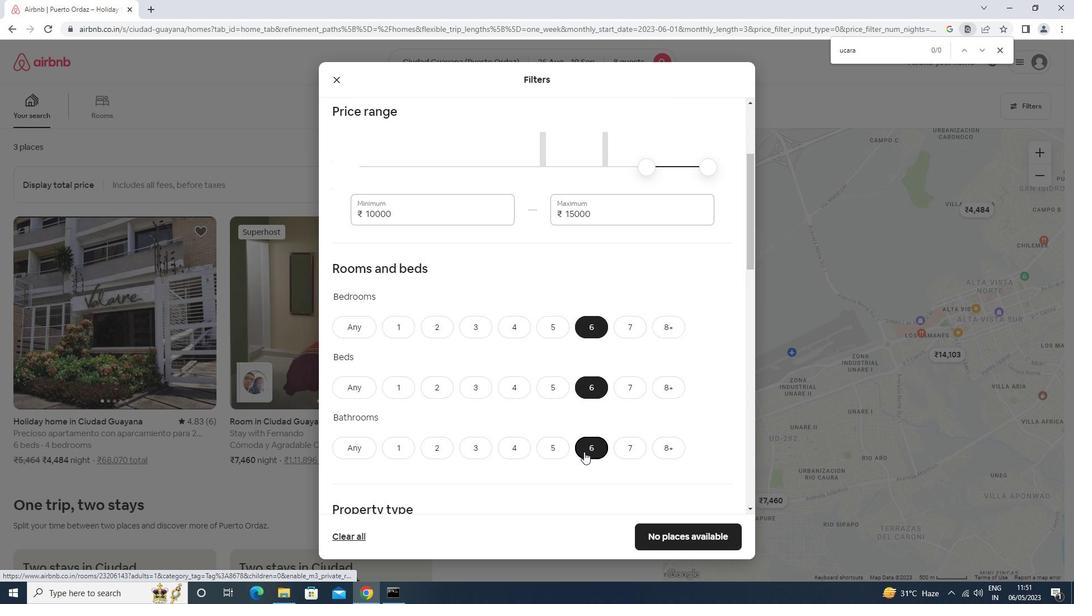 
Action: Mouse moved to (583, 452)
Screenshot: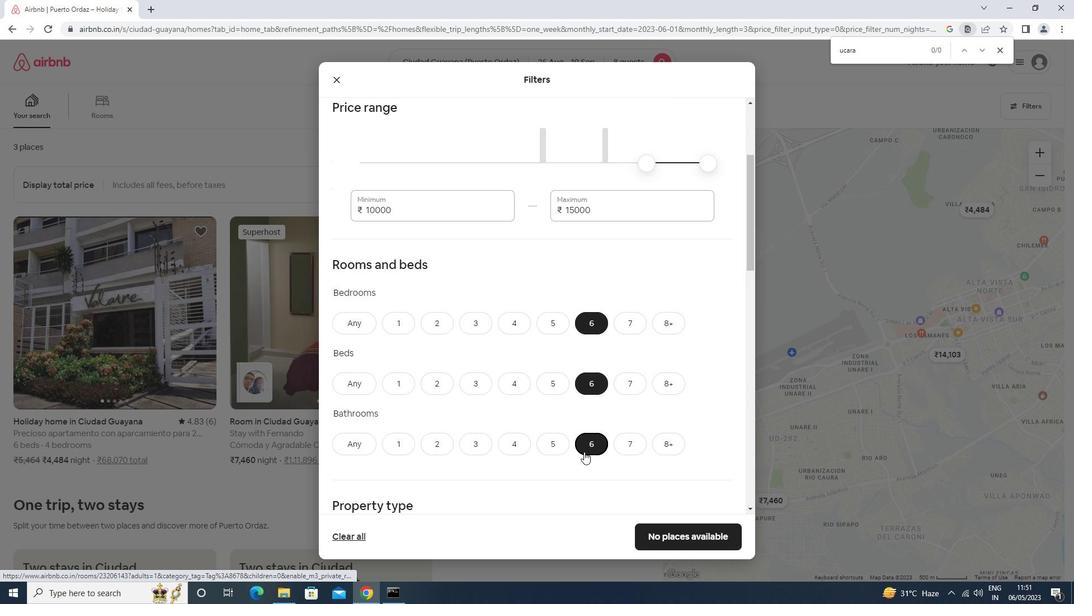 
Action: Mouse scrolled (583, 451) with delta (0, 0)
Screenshot: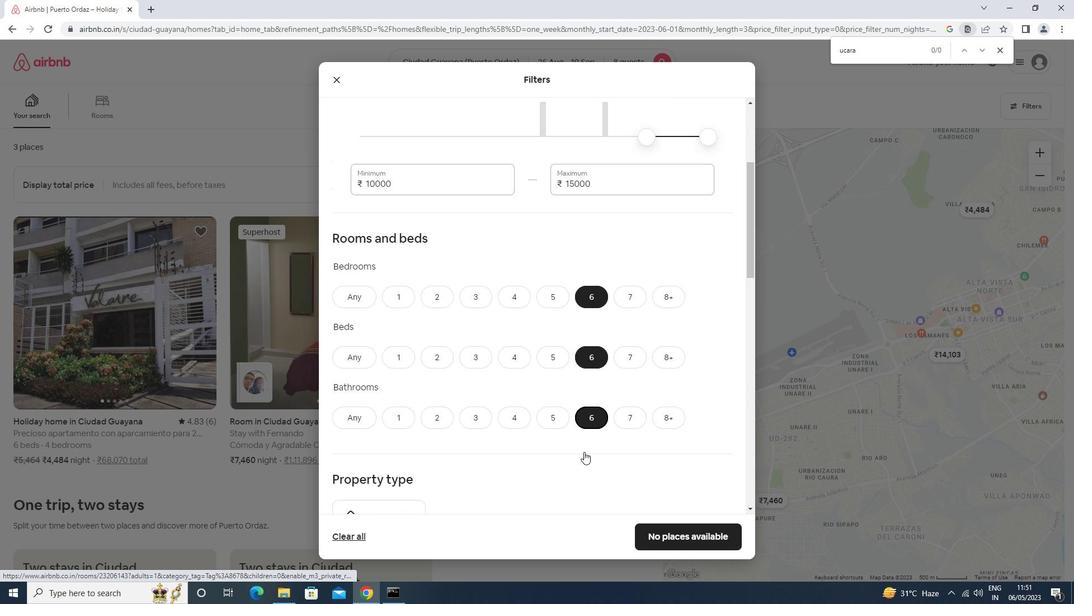 
Action: Mouse moved to (410, 403)
Screenshot: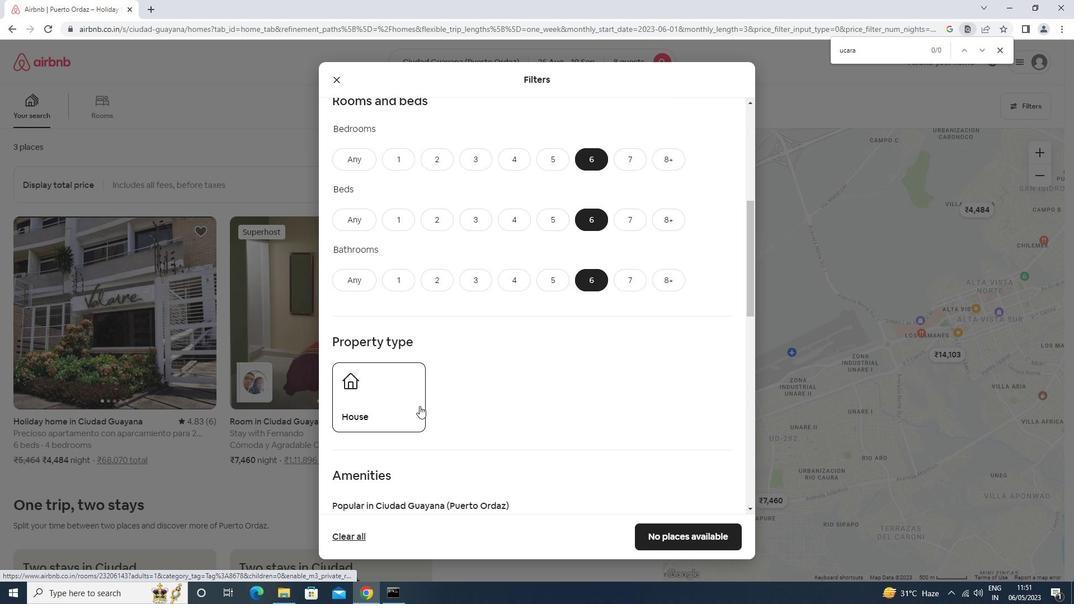 
Action: Mouse pressed left at (410, 403)
Screenshot: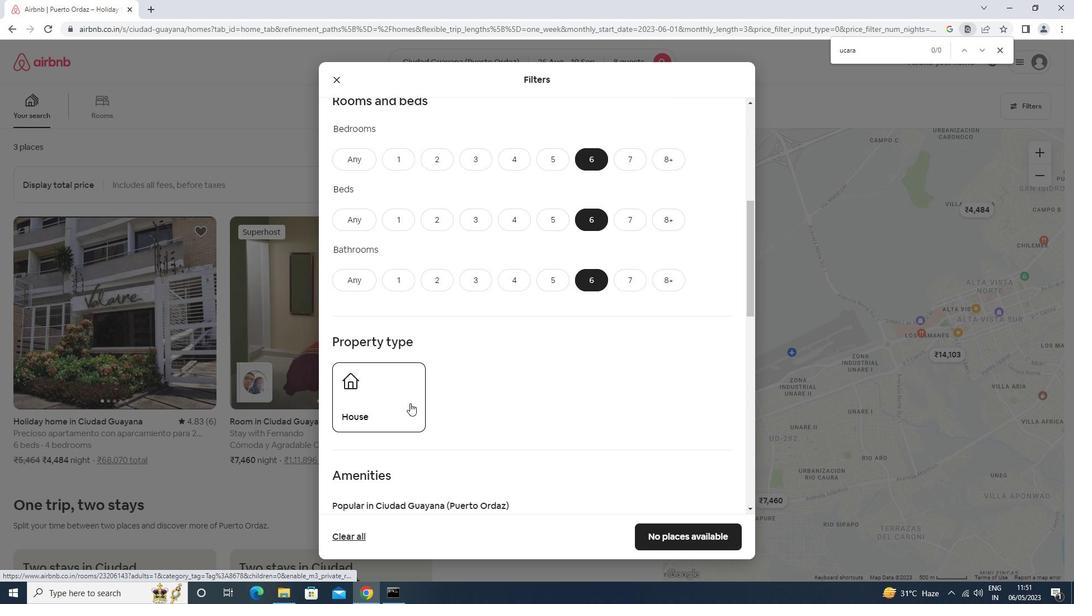 
Action: Mouse scrolled (410, 402) with delta (0, 0)
Screenshot: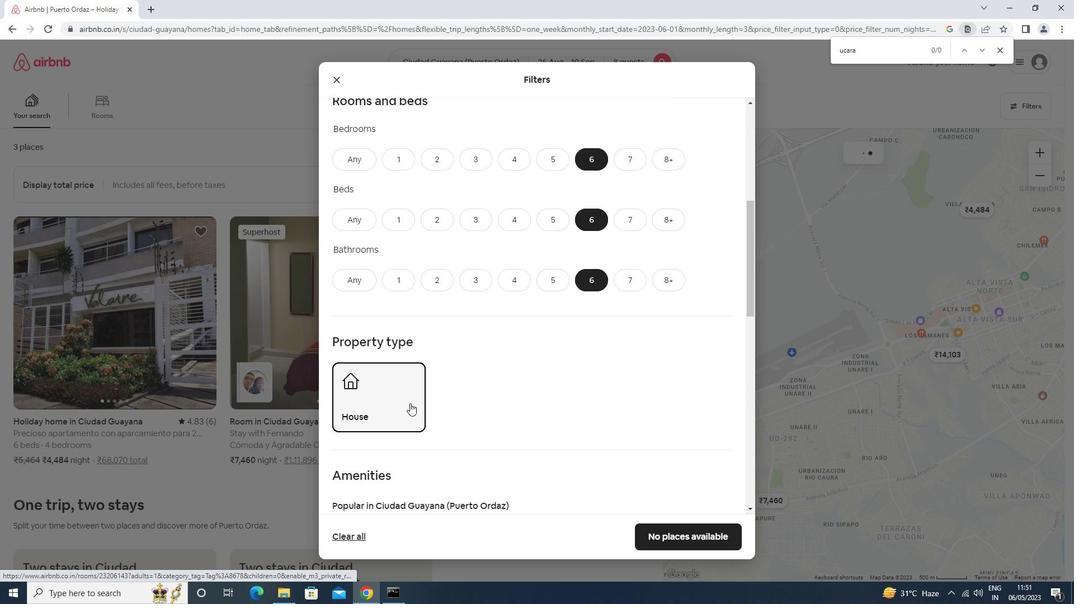 
Action: Mouse scrolled (410, 402) with delta (0, 0)
Screenshot: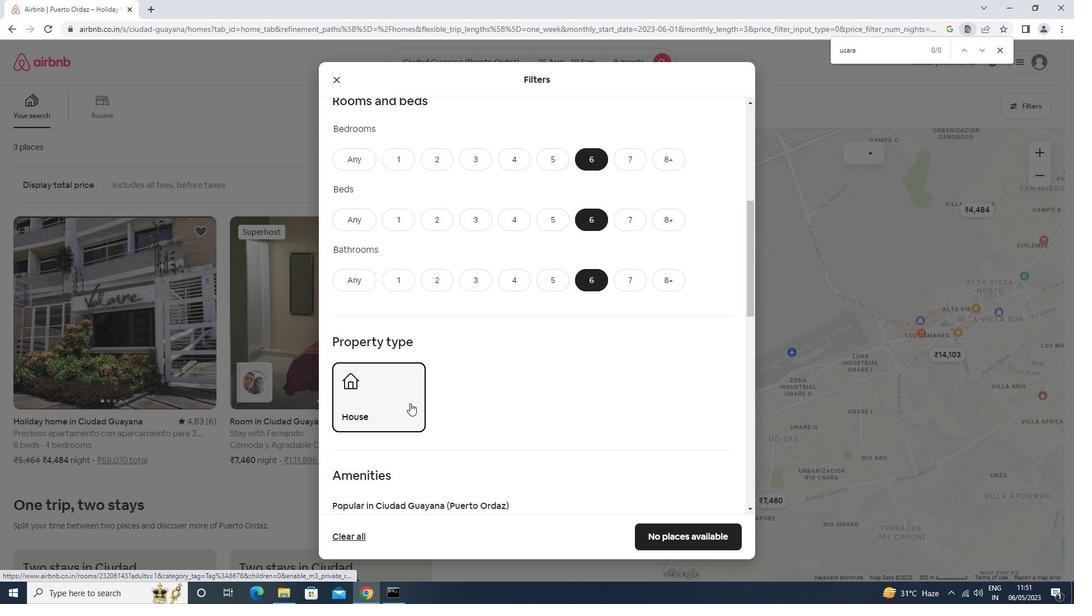 
Action: Mouse scrolled (410, 402) with delta (0, 0)
Screenshot: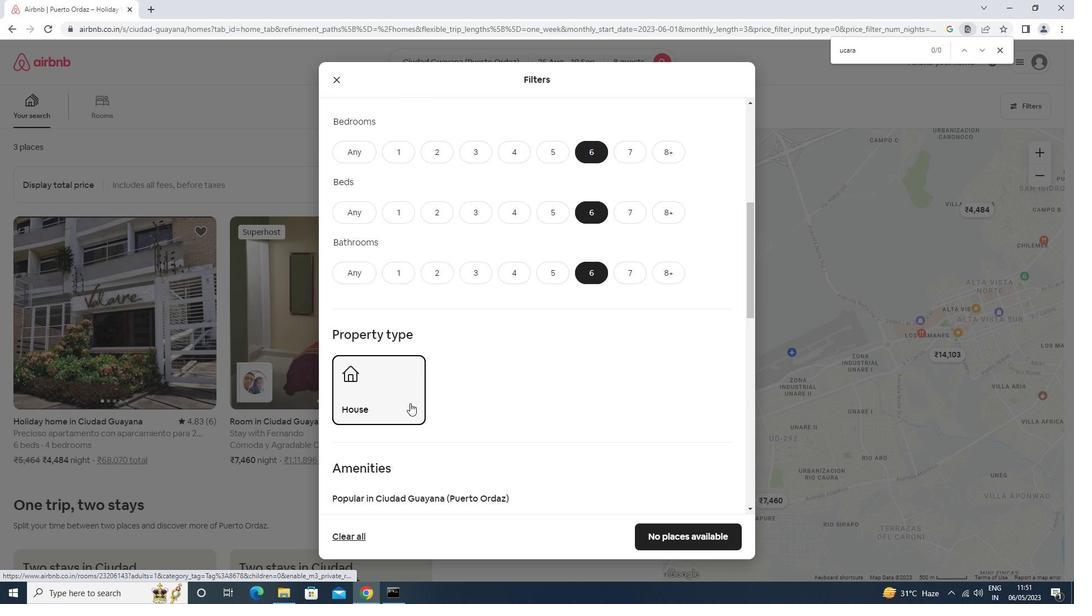 
Action: Mouse scrolled (410, 402) with delta (0, 0)
Screenshot: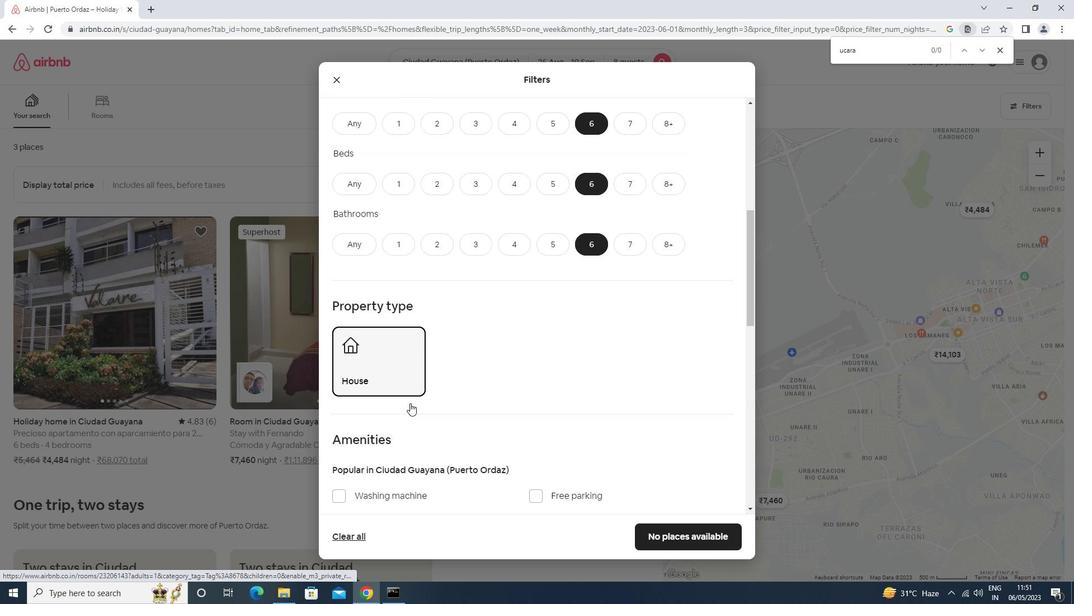 
Action: Mouse moved to (536, 330)
Screenshot: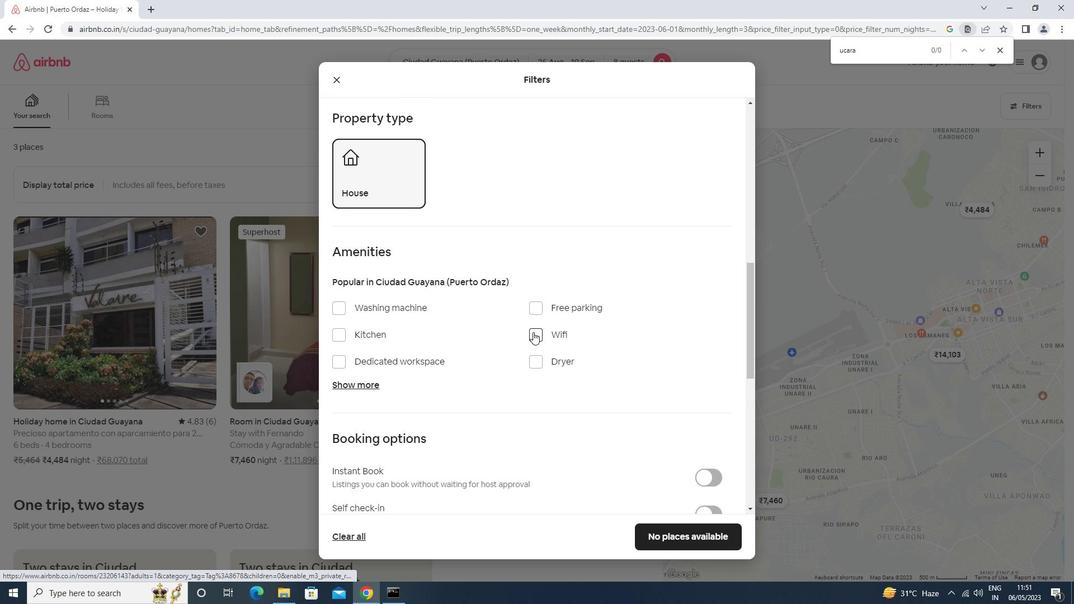 
Action: Mouse pressed left at (536, 330)
Screenshot: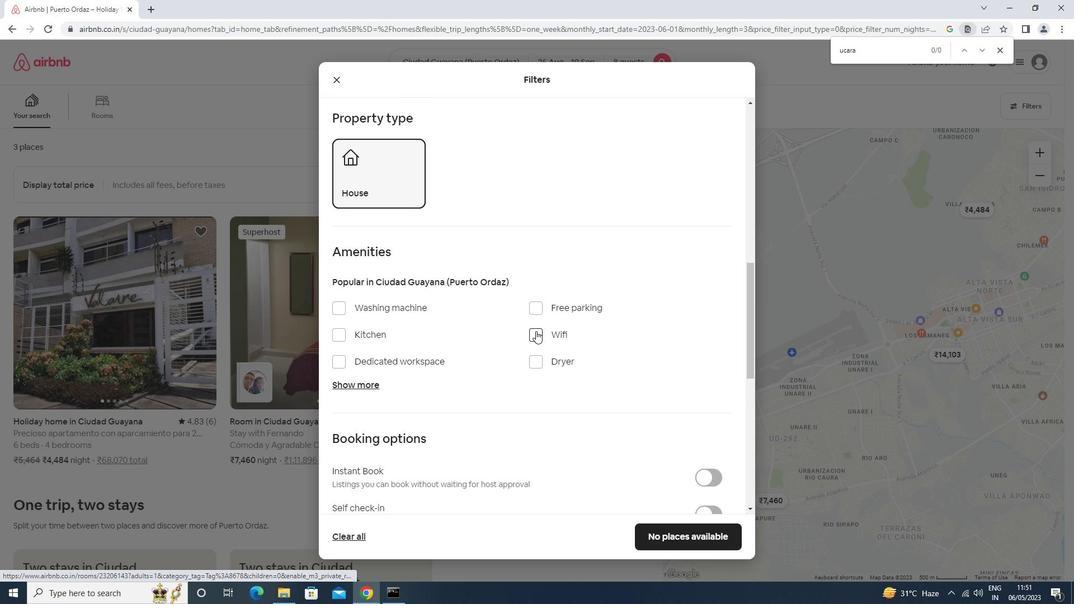 
Action: Mouse moved to (540, 306)
Screenshot: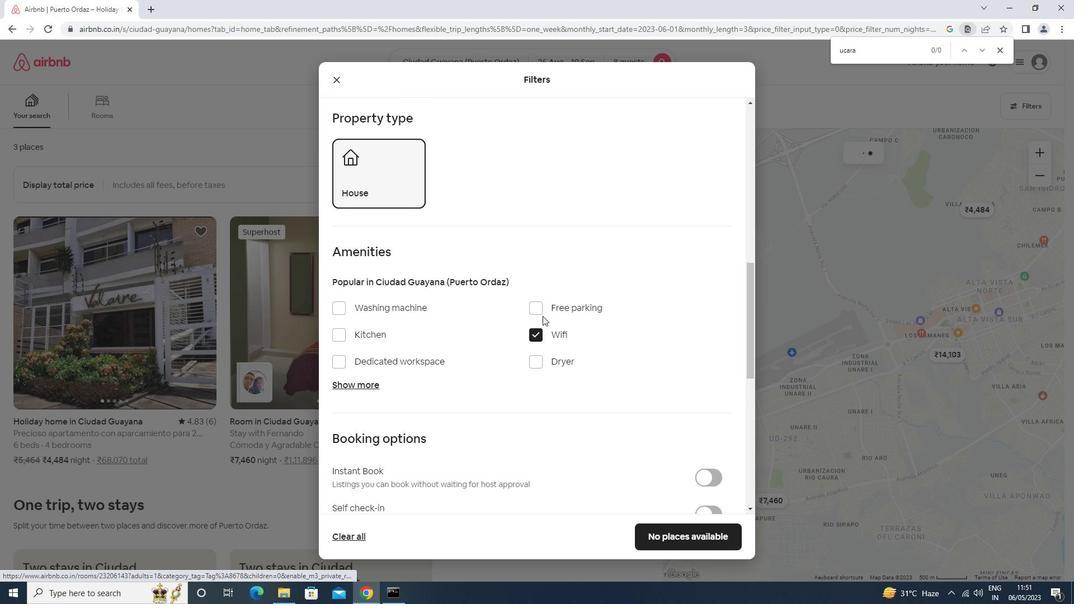
Action: Mouse pressed left at (540, 306)
Screenshot: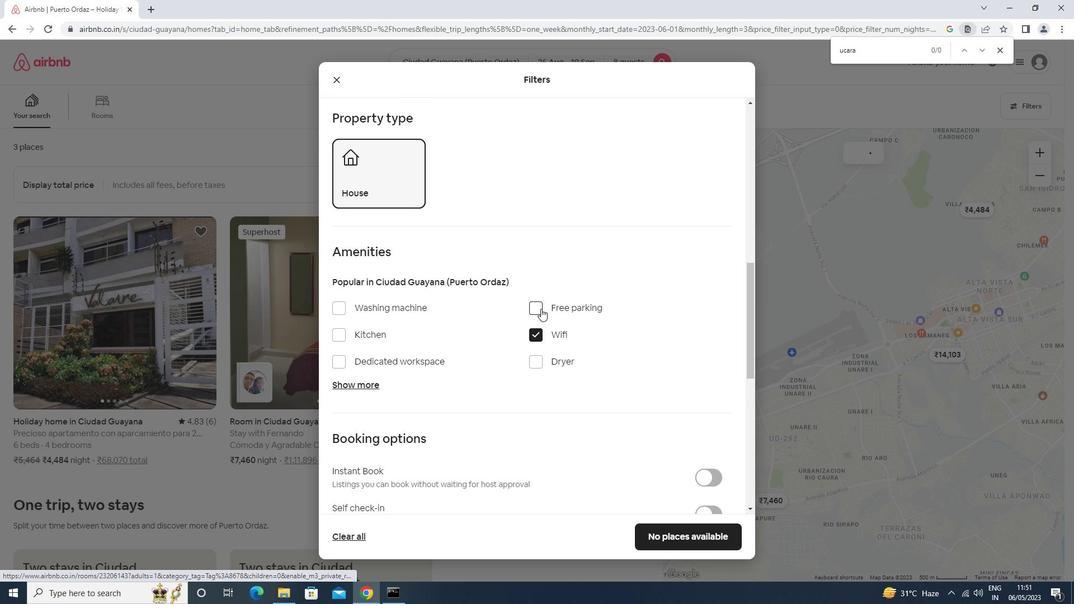 
Action: Mouse moved to (368, 379)
Screenshot: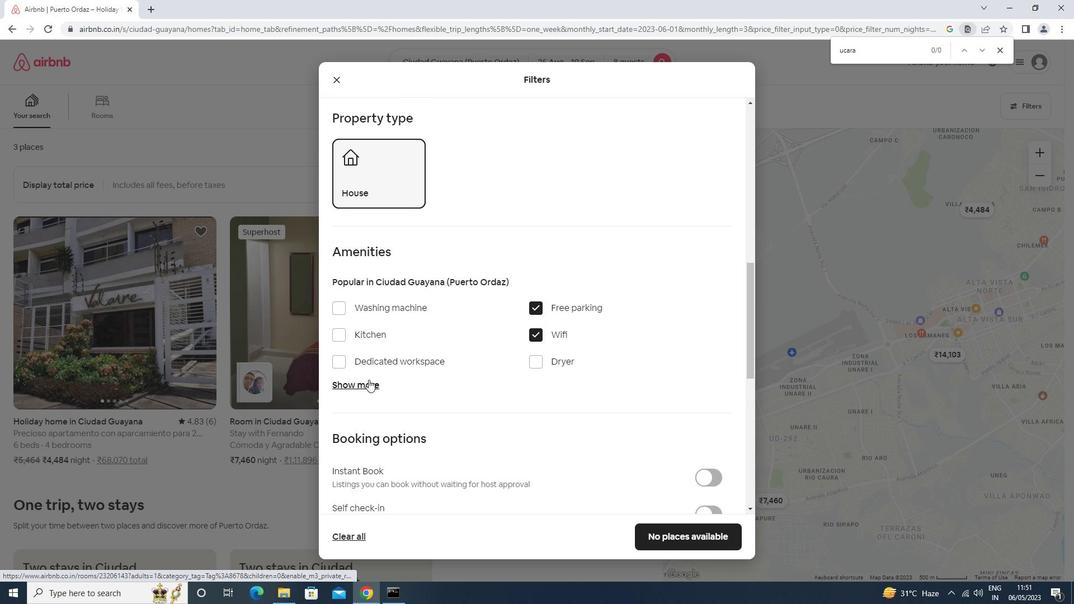 
Action: Mouse pressed left at (368, 379)
Screenshot: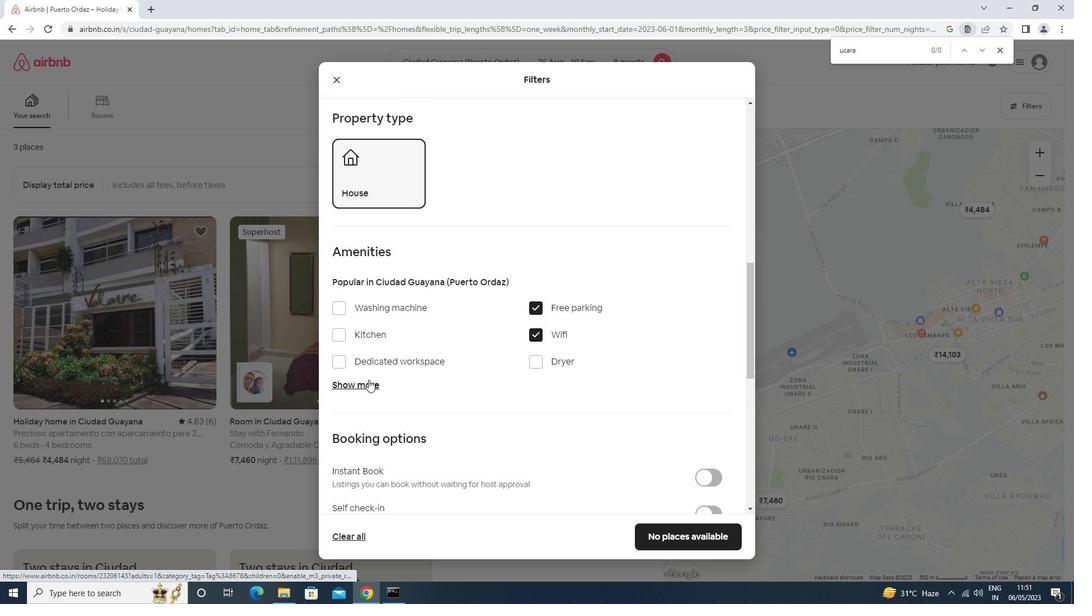 
Action: Mouse moved to (365, 449)
Screenshot: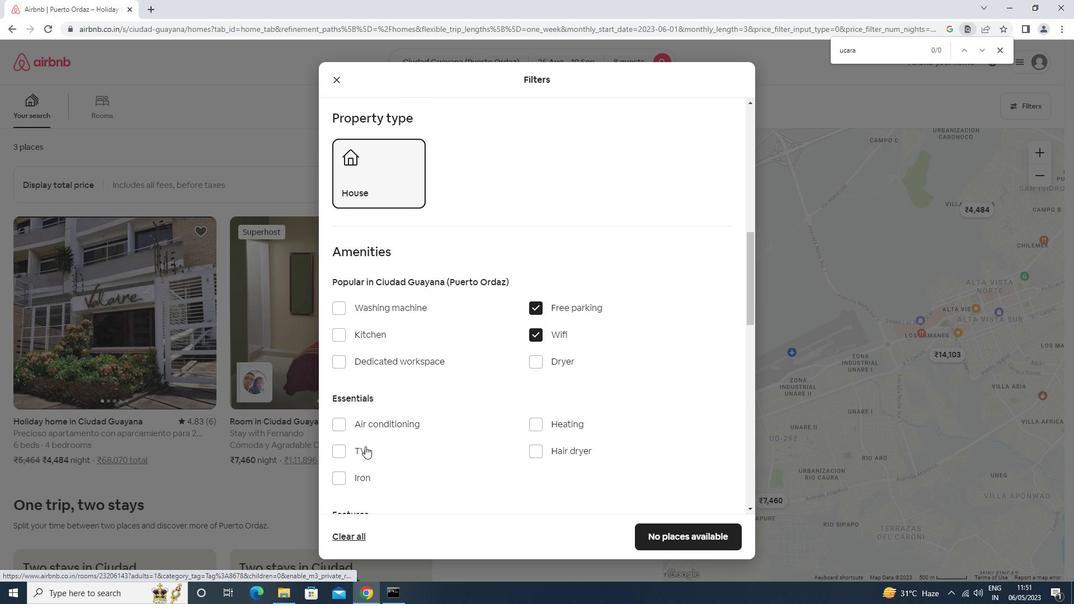 
Action: Mouse pressed left at (365, 449)
Screenshot: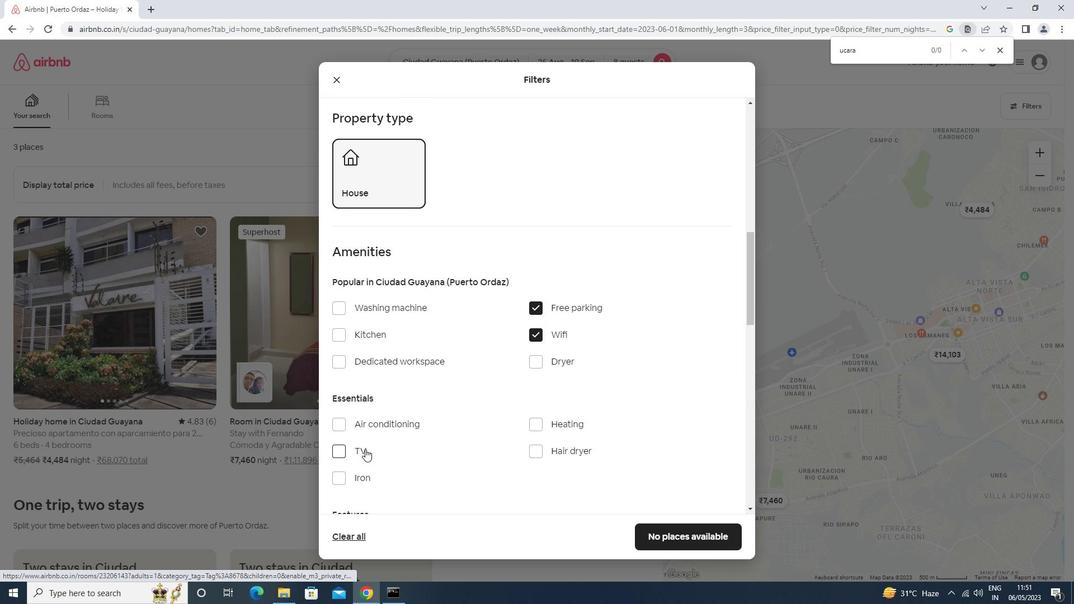 
Action: Mouse moved to (383, 438)
Screenshot: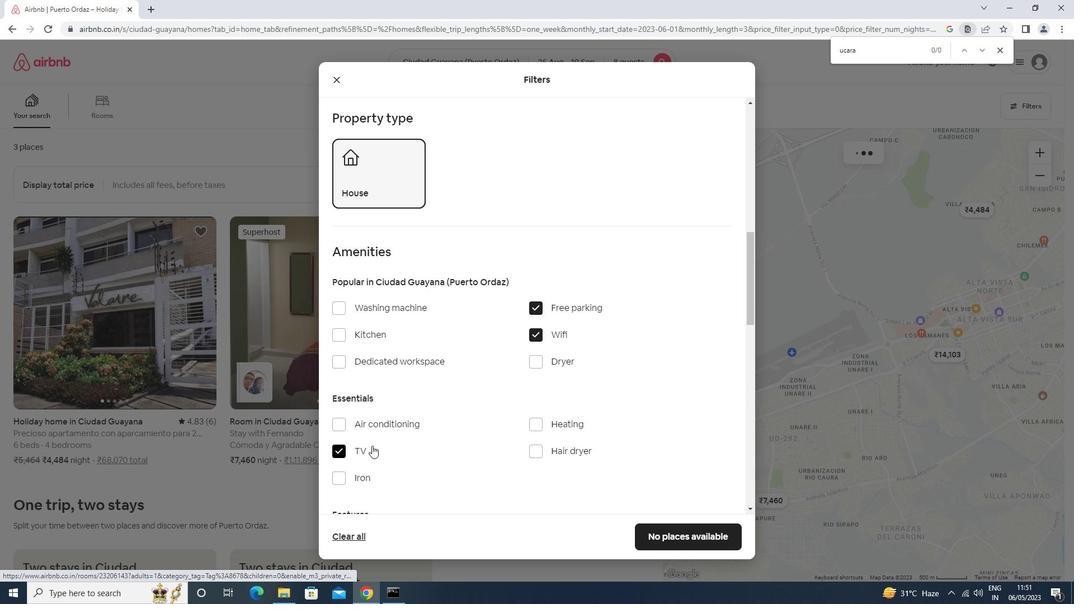 
Action: Mouse scrolled (383, 437) with delta (0, 0)
Screenshot: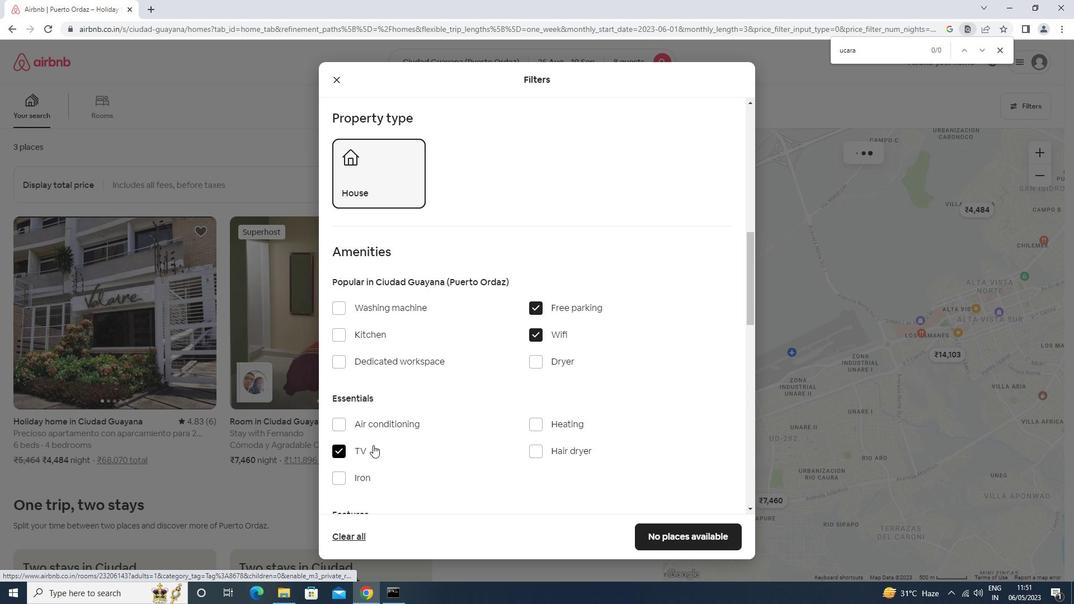 
Action: Mouse scrolled (383, 437) with delta (0, 0)
Screenshot: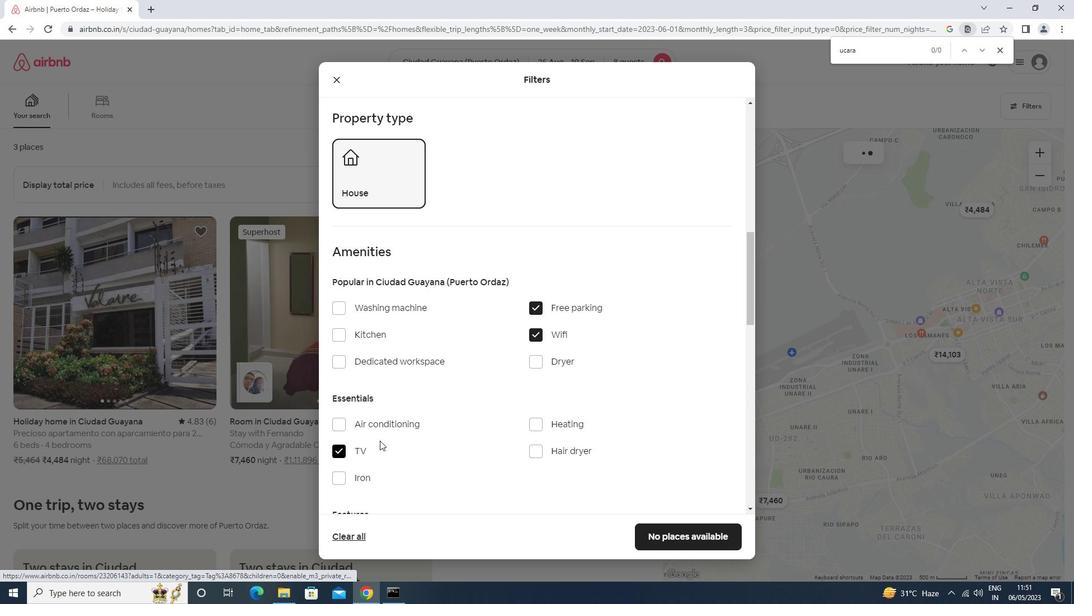 
Action: Mouse scrolled (383, 437) with delta (0, 0)
Screenshot: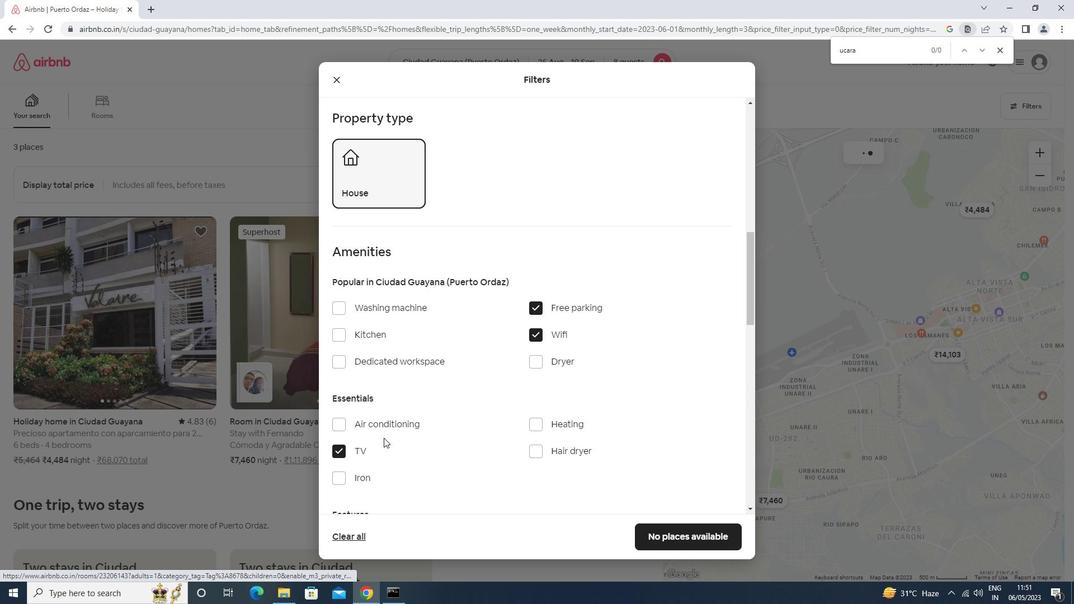 
Action: Mouse scrolled (383, 437) with delta (0, 0)
Screenshot: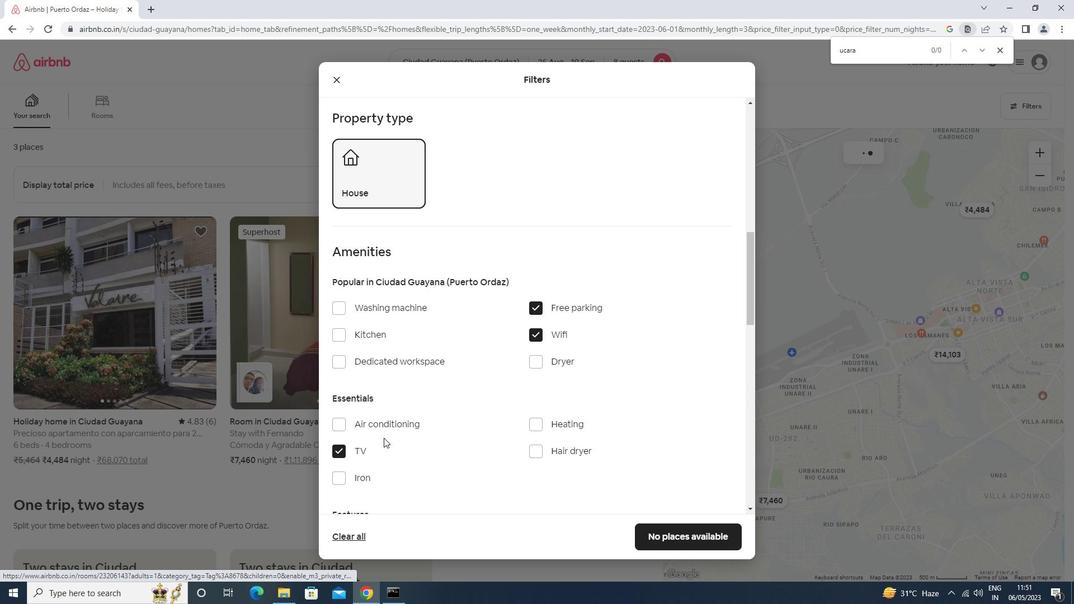 
Action: Mouse moved to (365, 373)
Screenshot: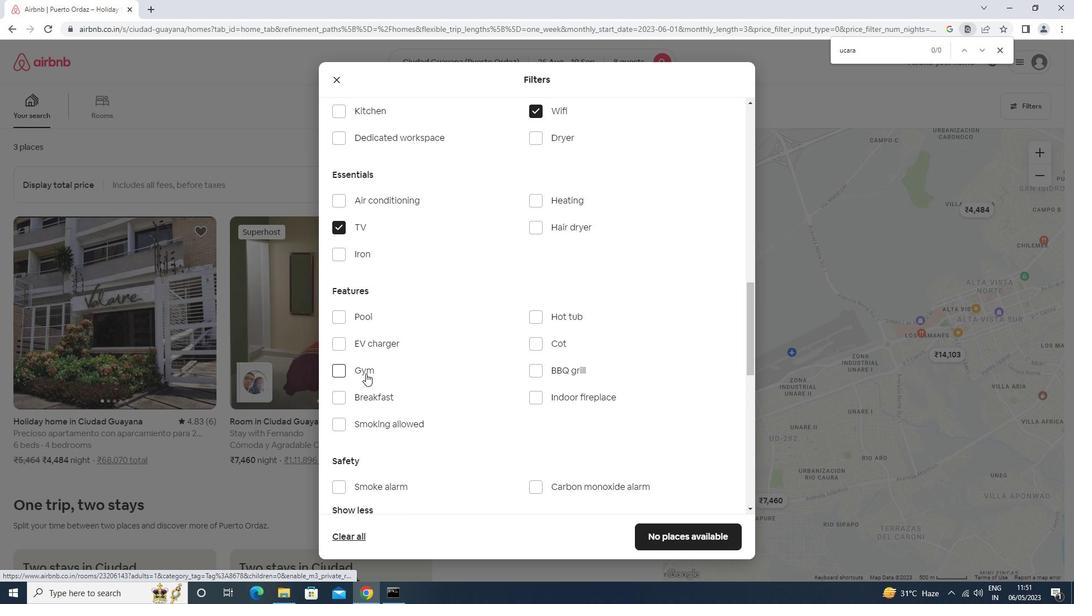
Action: Mouse pressed left at (365, 373)
Screenshot: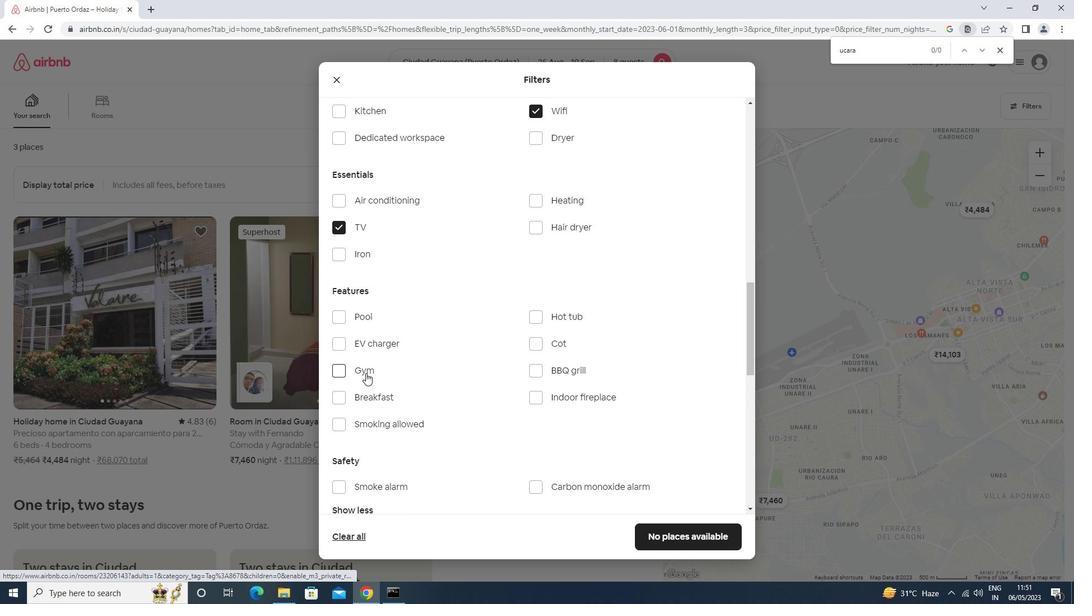 
Action: Mouse moved to (502, 412)
Screenshot: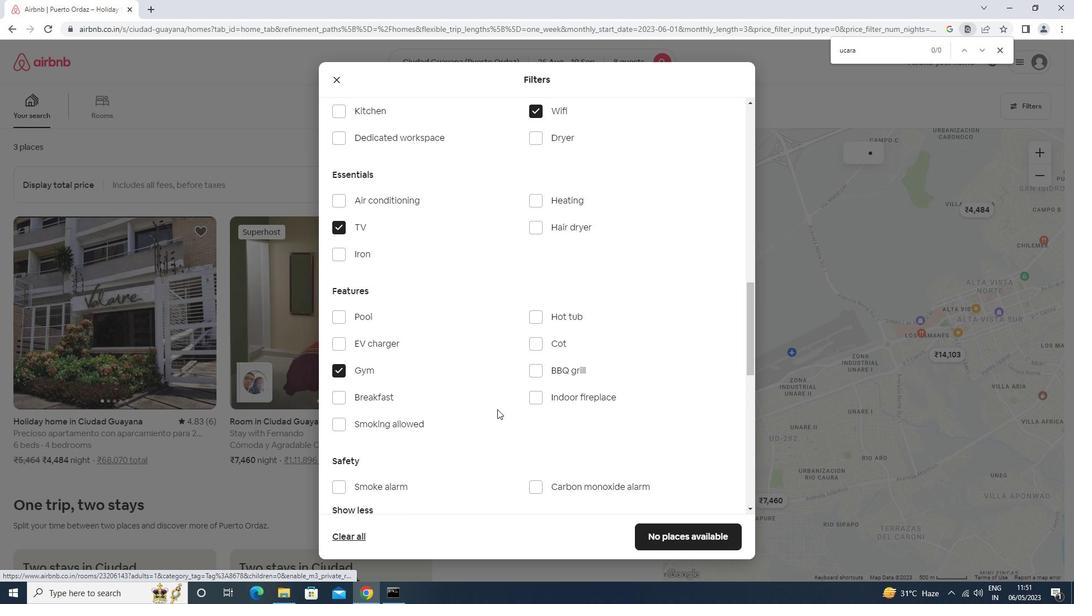 
Action: Mouse scrolled (502, 411) with delta (0, 0)
Screenshot: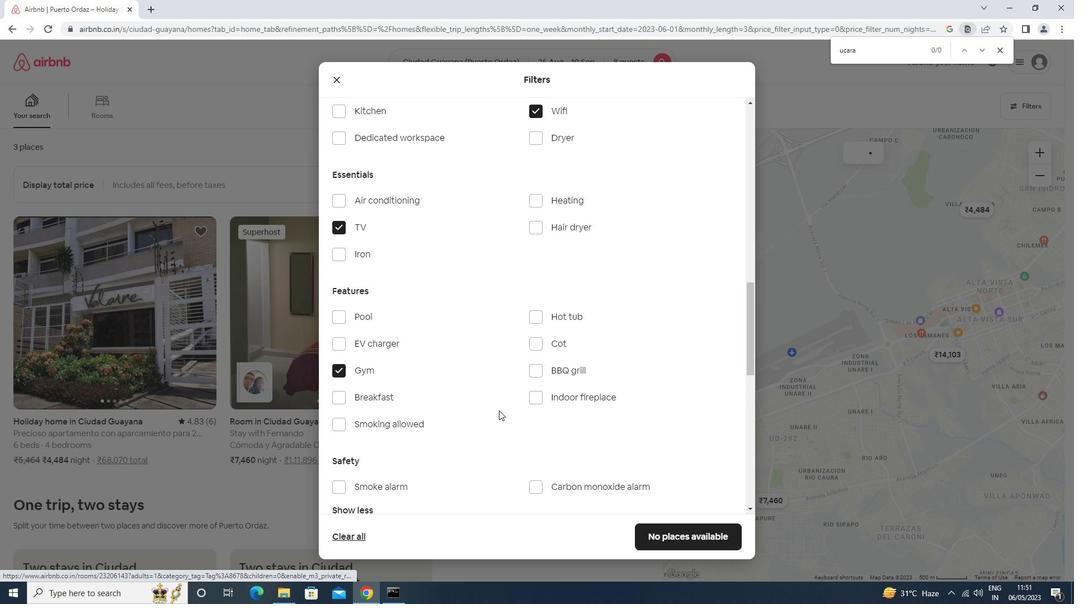 
Action: Mouse moved to (503, 413)
Screenshot: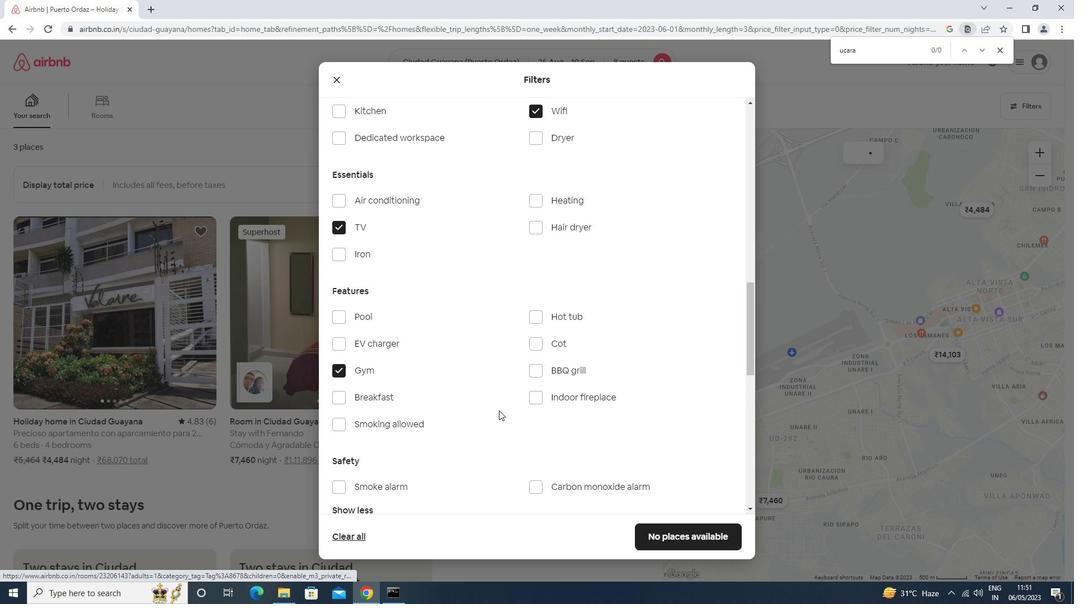 
Action: Mouse scrolled (503, 412) with delta (0, 0)
Screenshot: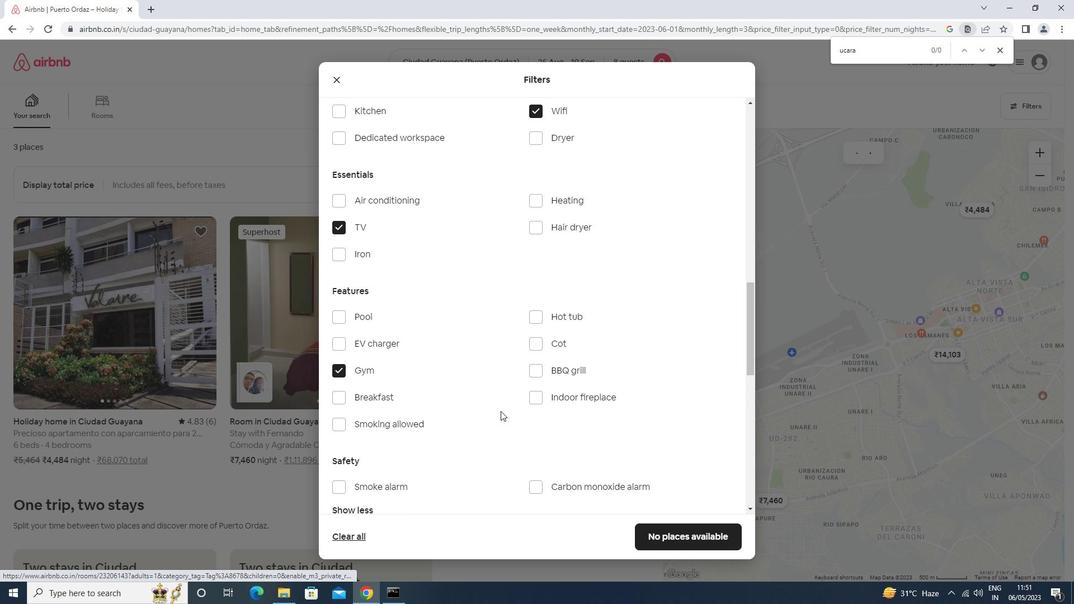 
Action: Mouse moved to (503, 414)
Screenshot: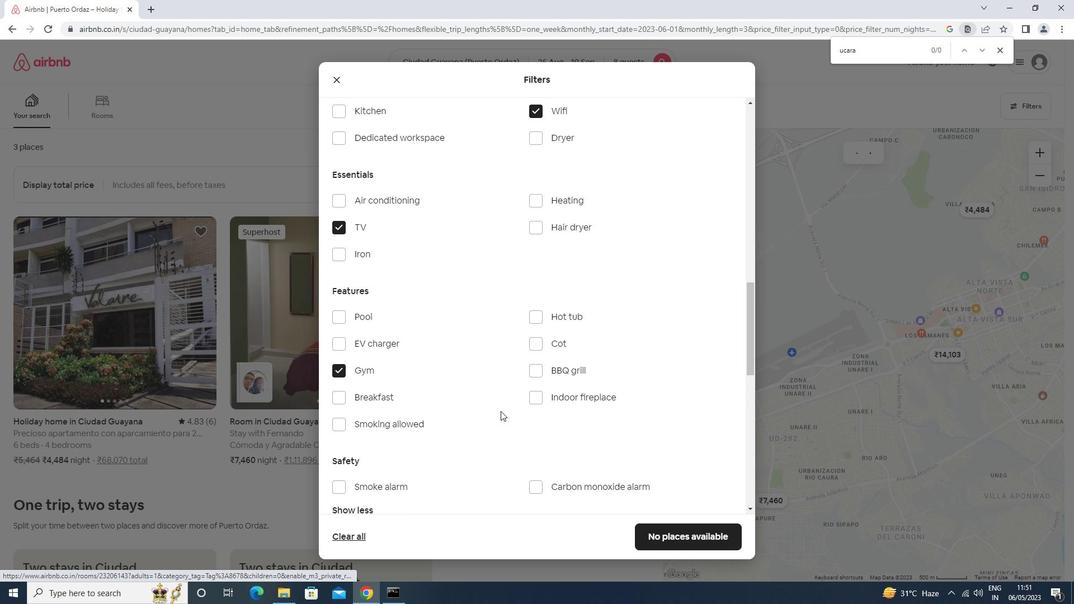 
Action: Mouse scrolled (503, 414) with delta (0, 0)
Screenshot: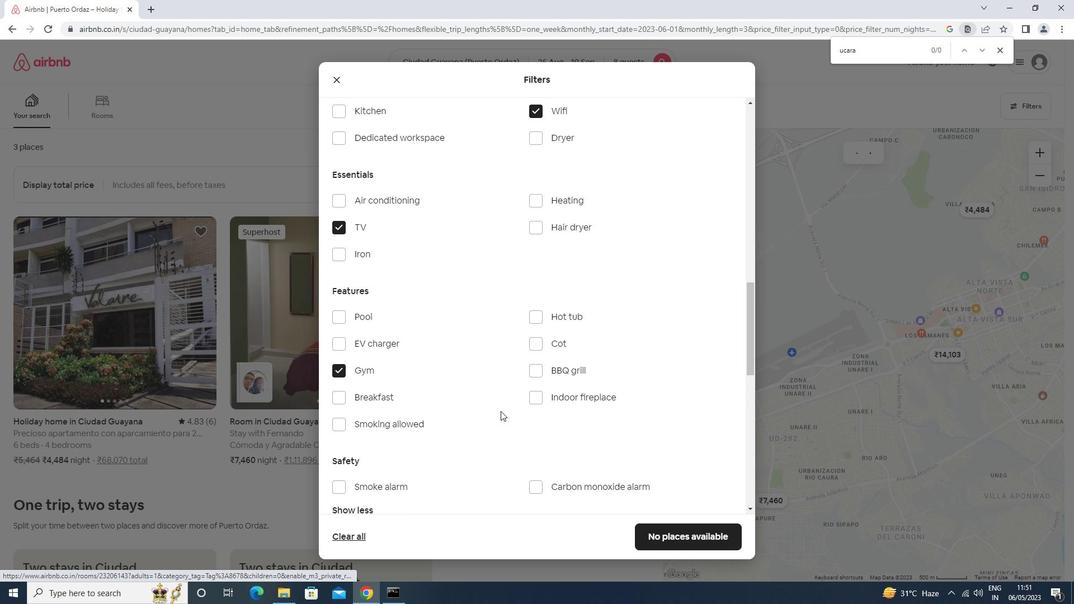 
Action: Mouse scrolled (503, 414) with delta (0, 0)
Screenshot: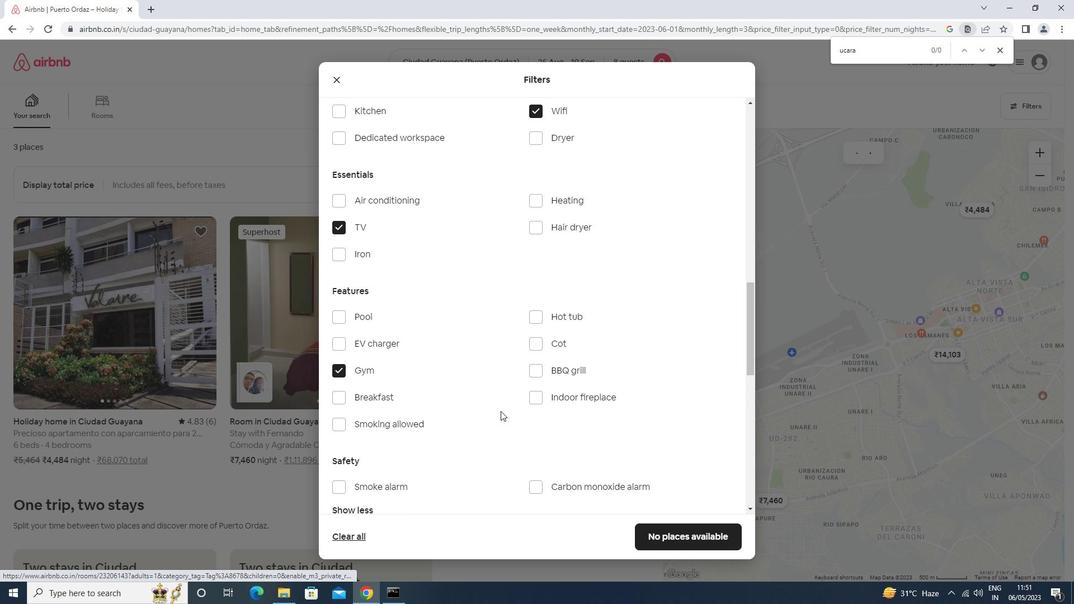 
Action: Mouse moved to (704, 414)
Screenshot: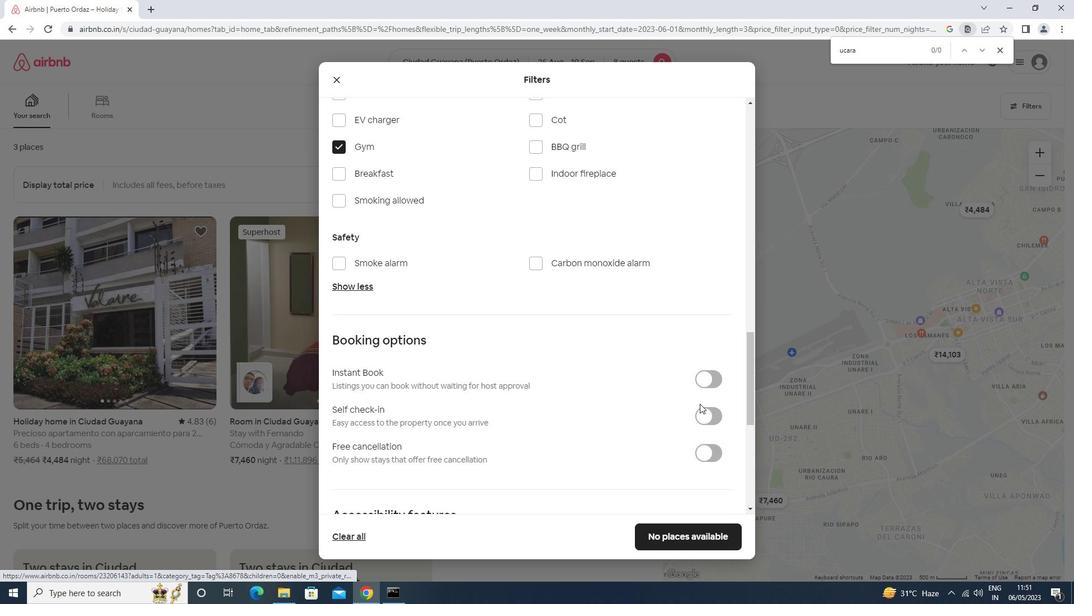 
Action: Mouse pressed left at (704, 414)
Screenshot: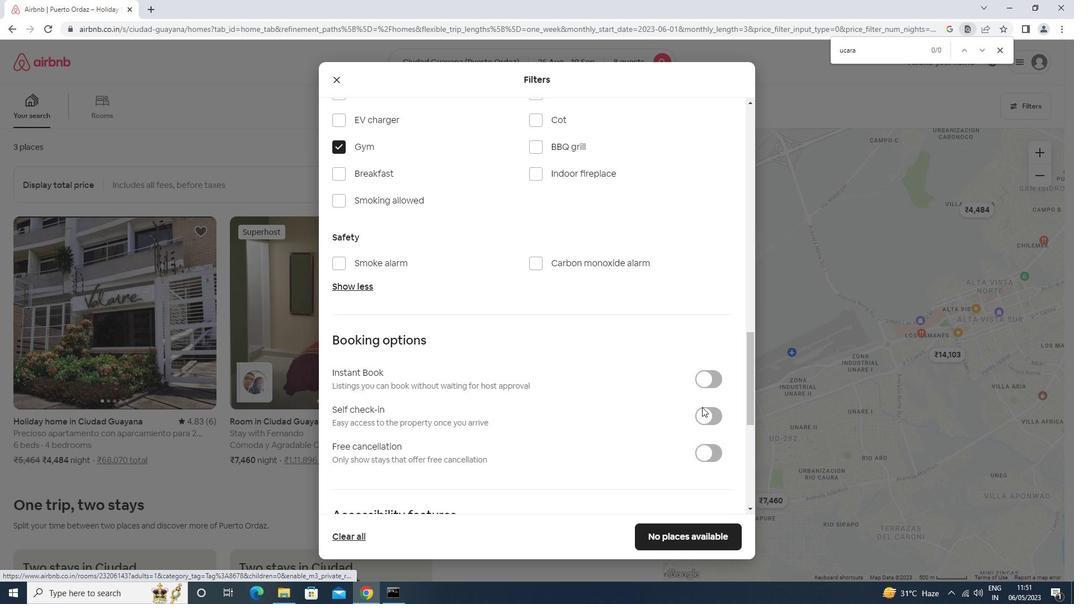 
Action: Mouse moved to (640, 430)
Screenshot: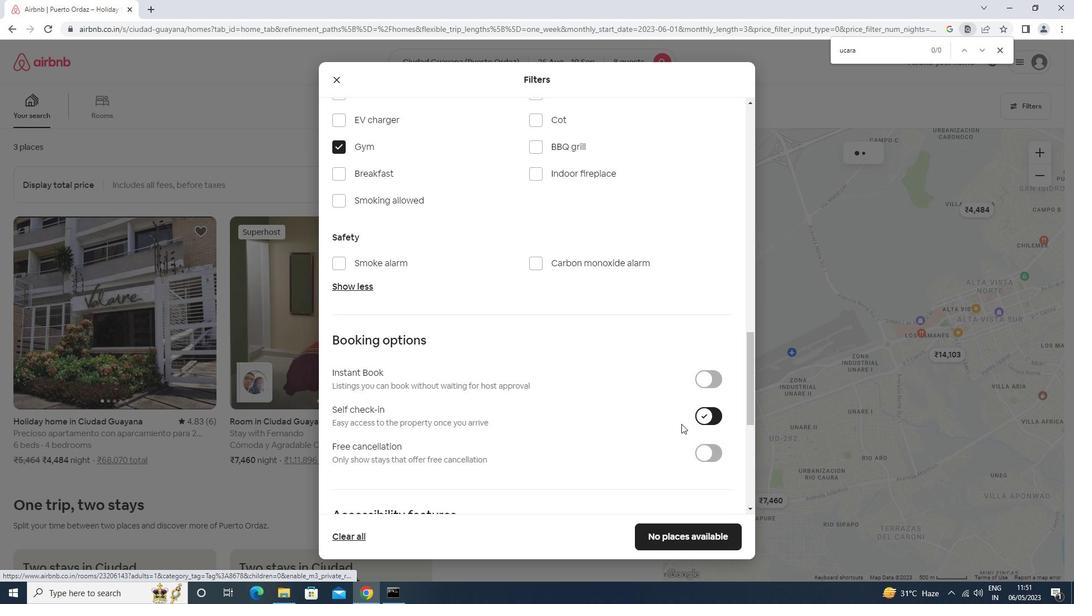 
Action: Mouse scrolled (640, 429) with delta (0, 0)
Screenshot: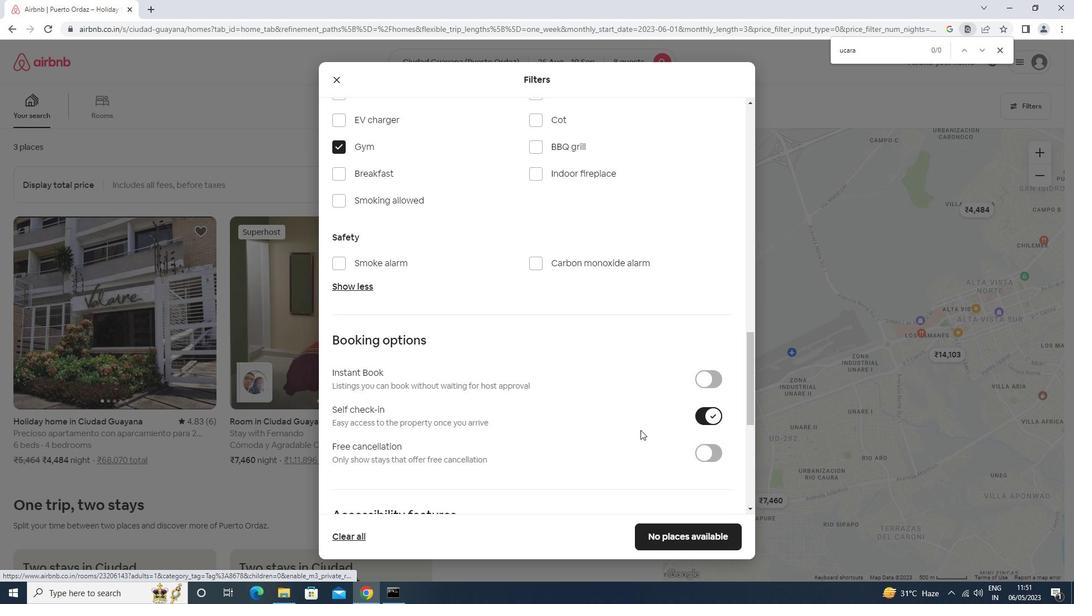 
Action: Mouse scrolled (640, 429) with delta (0, 0)
Screenshot: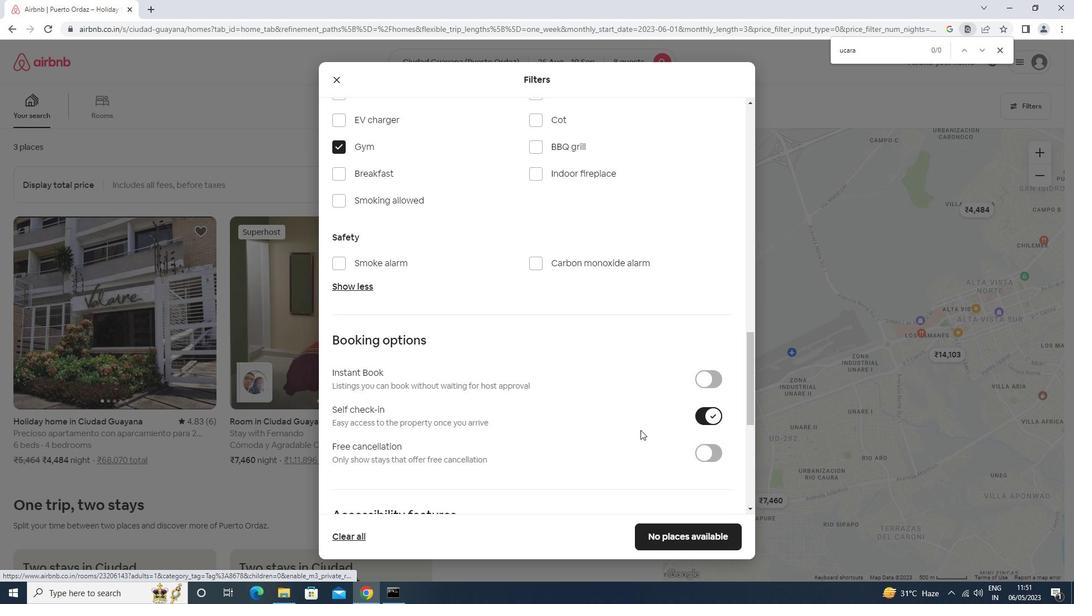 
Action: Mouse scrolled (640, 429) with delta (0, 0)
Screenshot: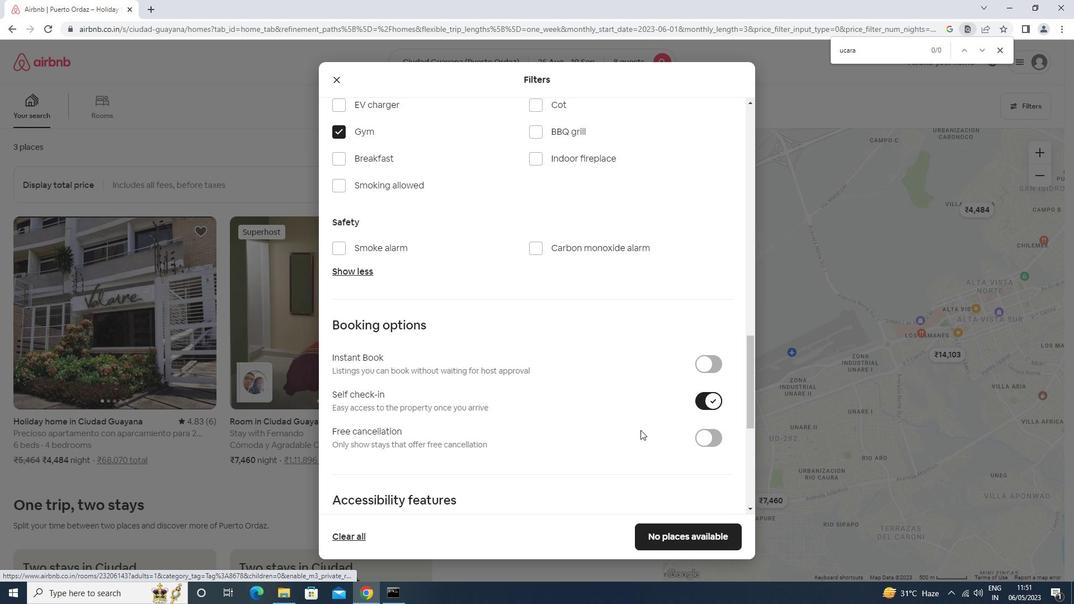 
Action: Mouse scrolled (640, 429) with delta (0, 0)
Screenshot: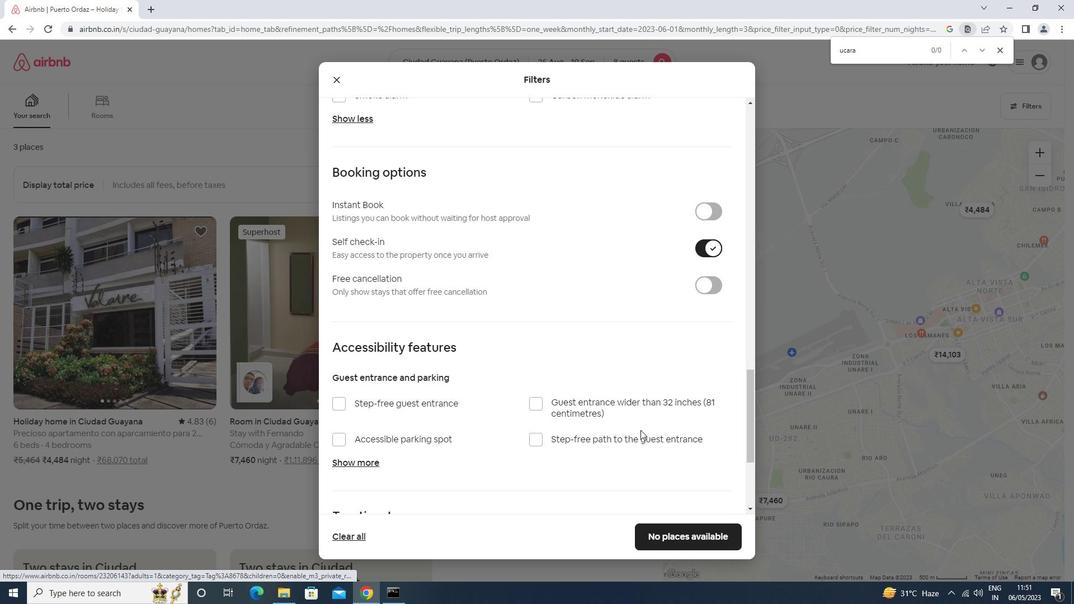 
Action: Mouse scrolled (640, 429) with delta (0, 0)
Screenshot: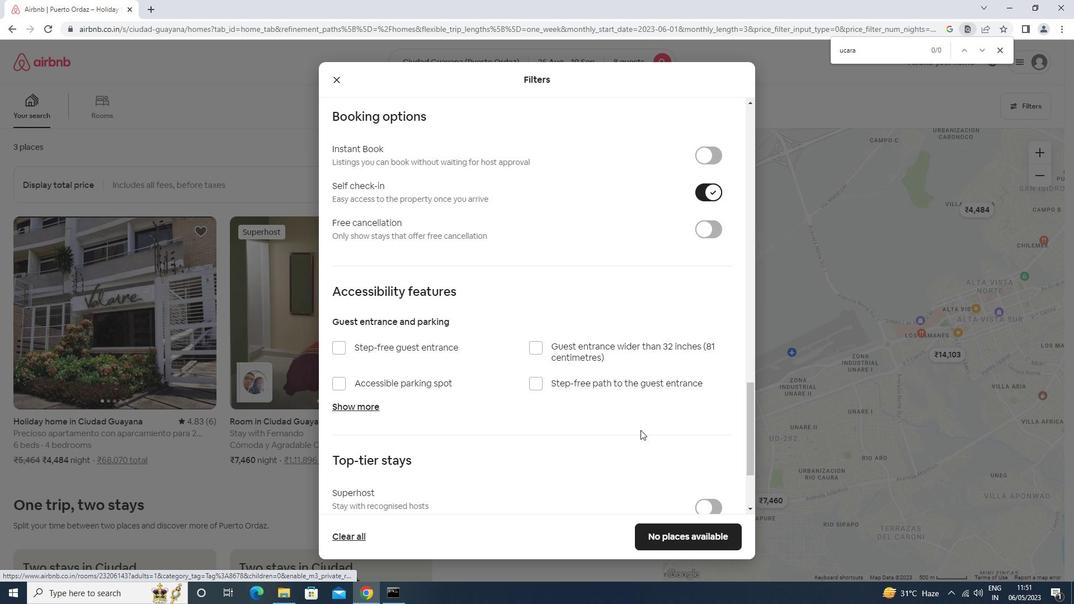 
Action: Mouse scrolled (640, 429) with delta (0, 0)
Screenshot: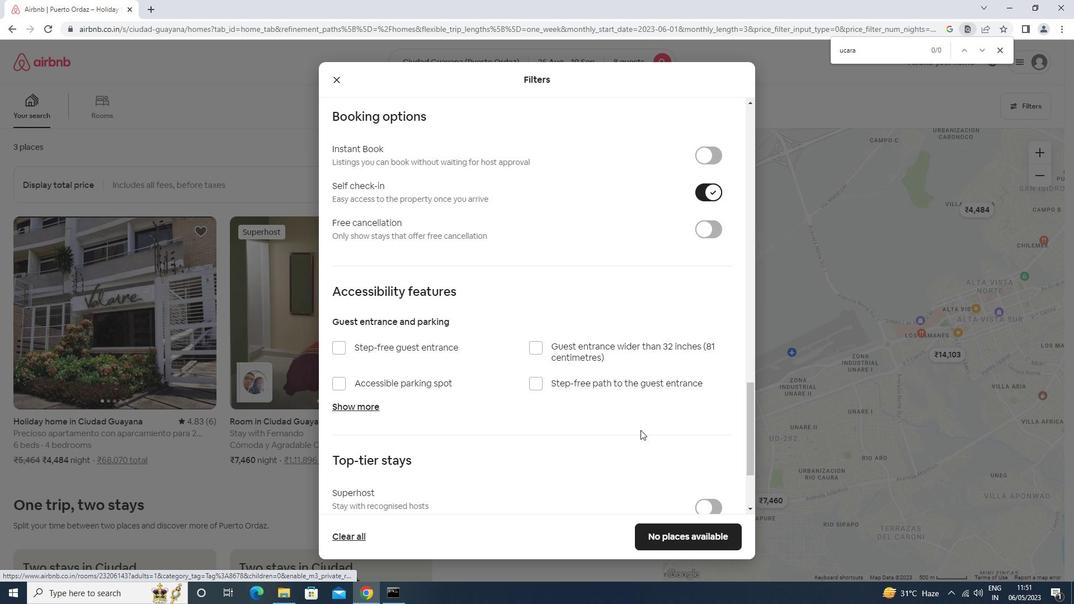 
Action: Mouse scrolled (640, 429) with delta (0, 0)
Screenshot: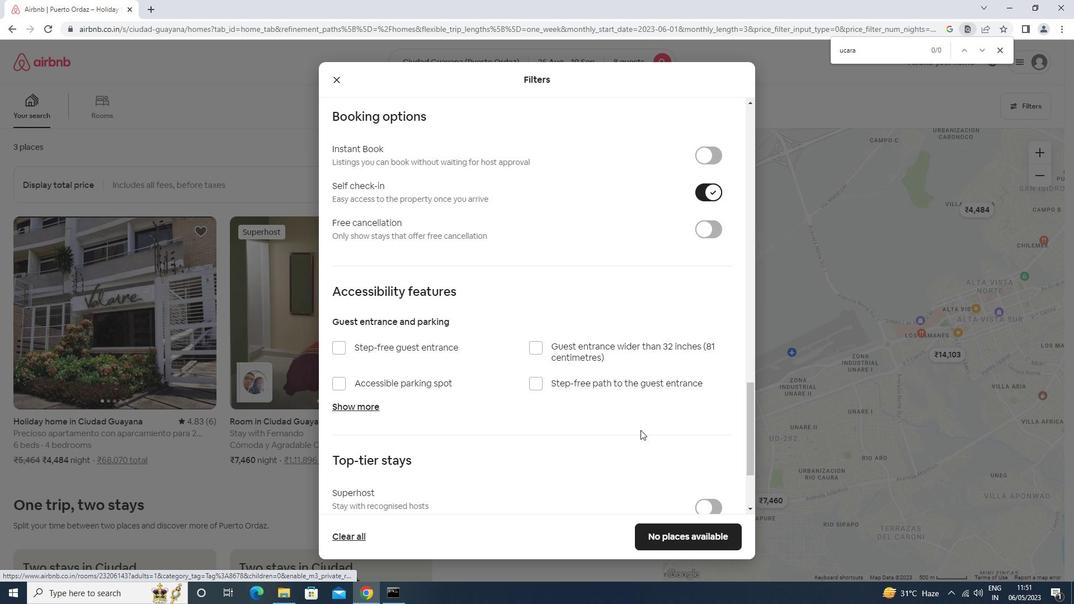 
Action: Mouse scrolled (640, 429) with delta (0, 0)
Screenshot: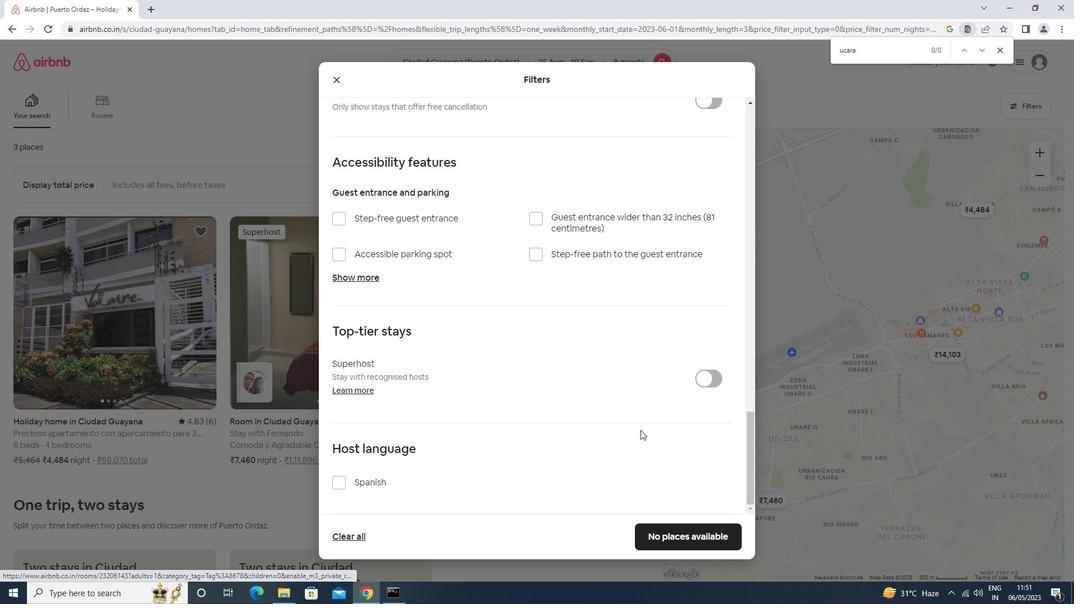 
Action: Mouse scrolled (640, 429) with delta (0, 0)
Screenshot: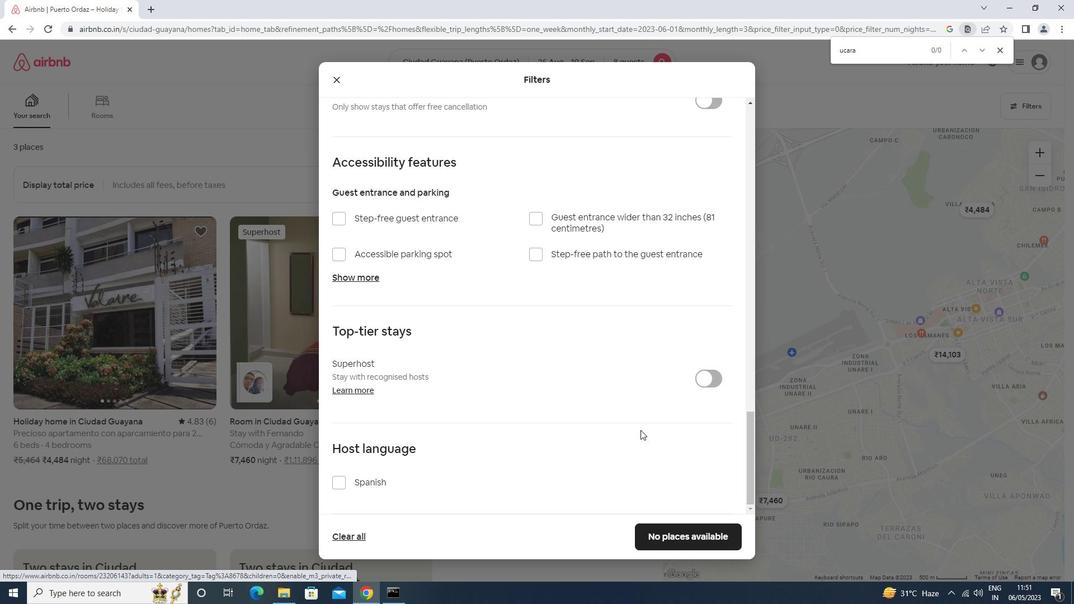 
Action: Mouse scrolled (640, 429) with delta (0, 0)
Screenshot: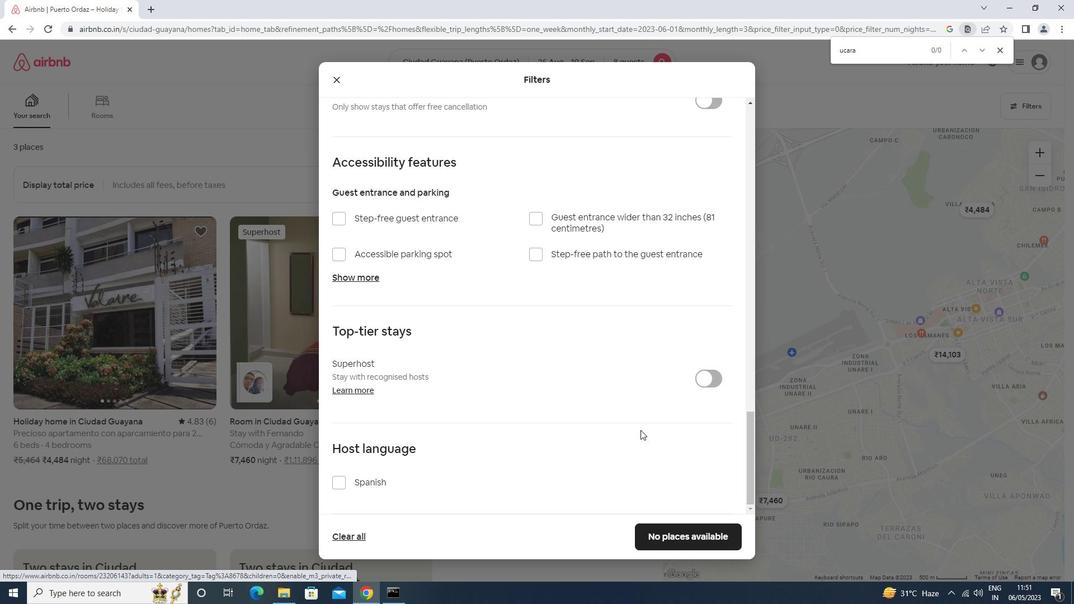 
Action: Mouse scrolled (640, 429) with delta (0, 0)
Screenshot: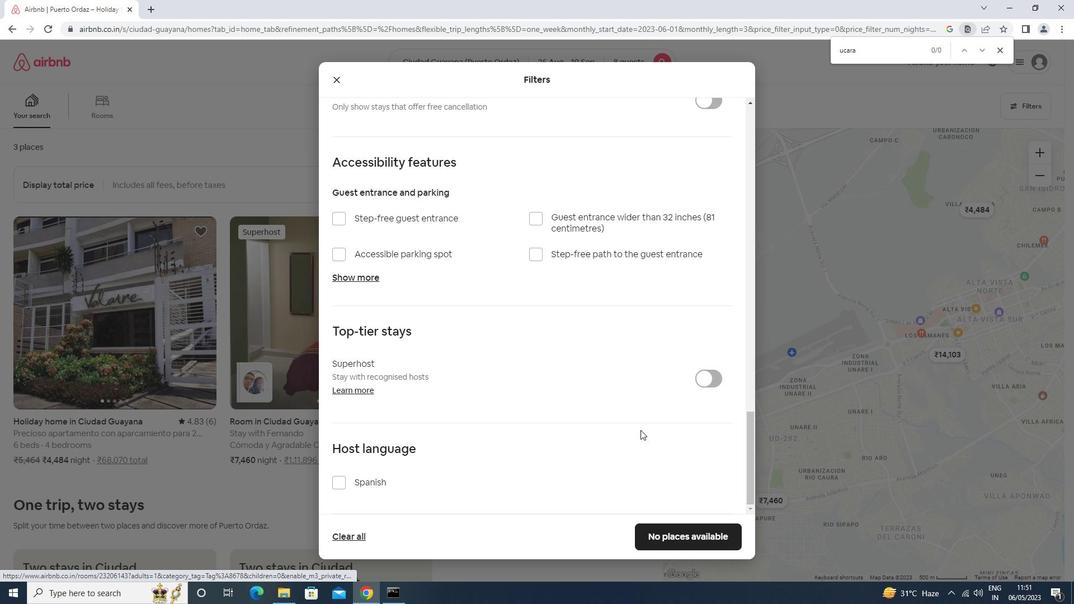 
Action: Mouse moved to (672, 537)
Screenshot: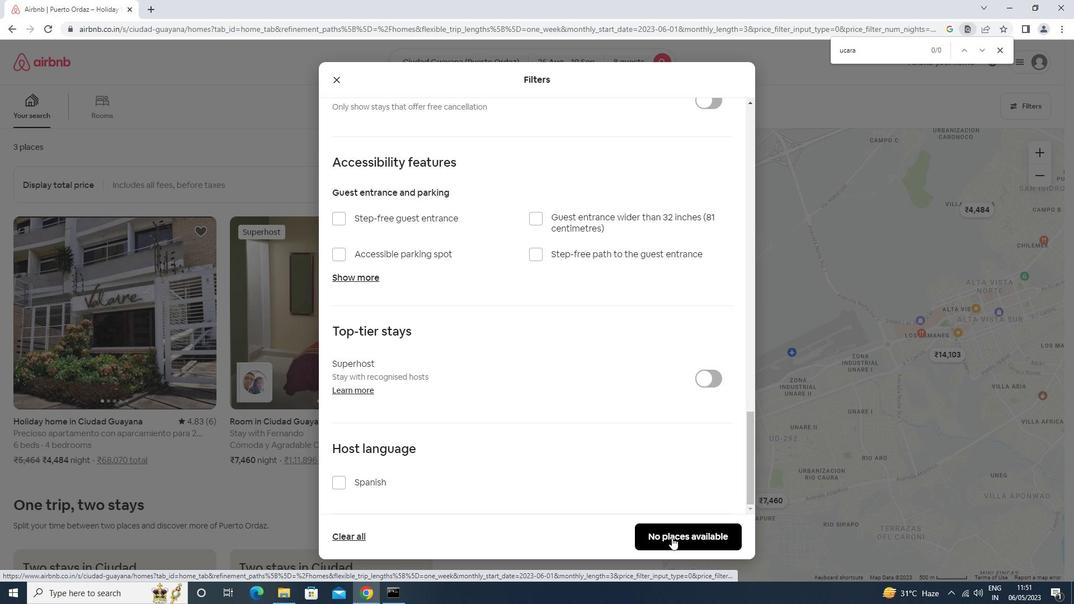 
Action: Mouse pressed left at (672, 537)
Screenshot: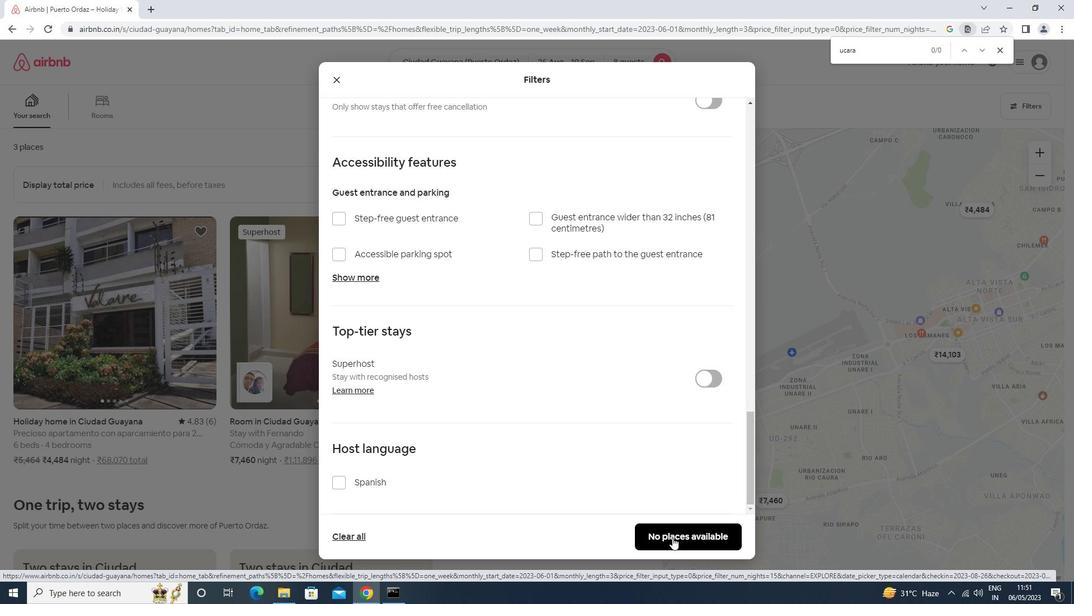 
Action: Mouse moved to (673, 536)
Screenshot: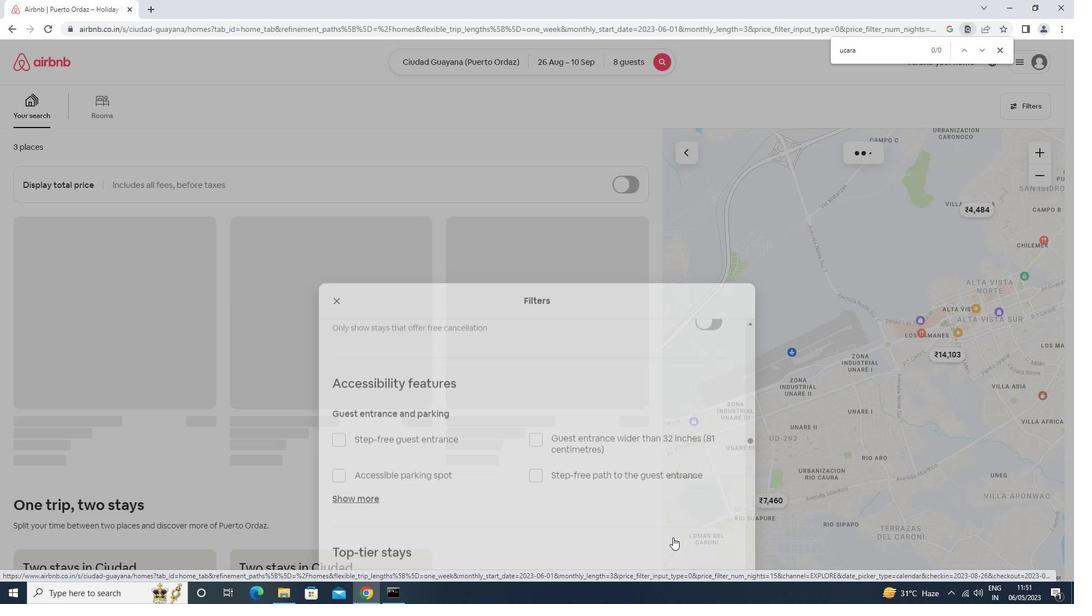 
